Task: Create new contact,   with mail id: 'SimonHazel@jpmmorgan.com', first name: 'Hazel', Last name: 'Simon', Job Title: Data Scientist, Phone number (512) 555-2345. Change life cycle stage to  'Lead' and lead status to 'New'. Add new company to the associated contact: umd.edu and type: Prospect. Logged in from softage.6@softage.net
Action: Mouse moved to (102, 71)
Screenshot: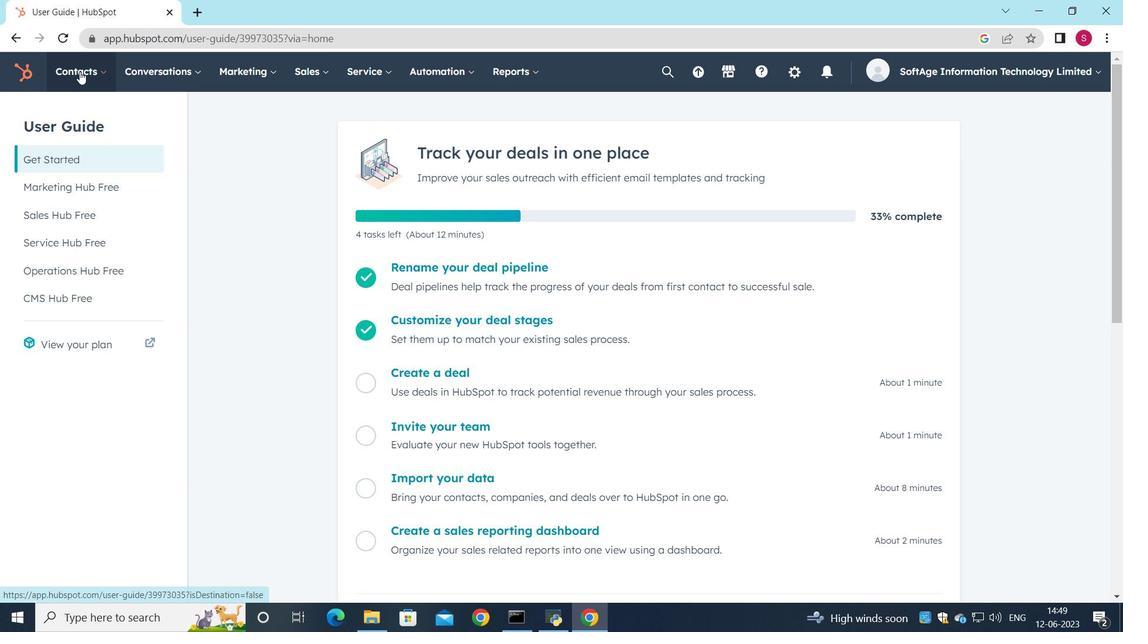
Action: Mouse pressed left at (102, 71)
Screenshot: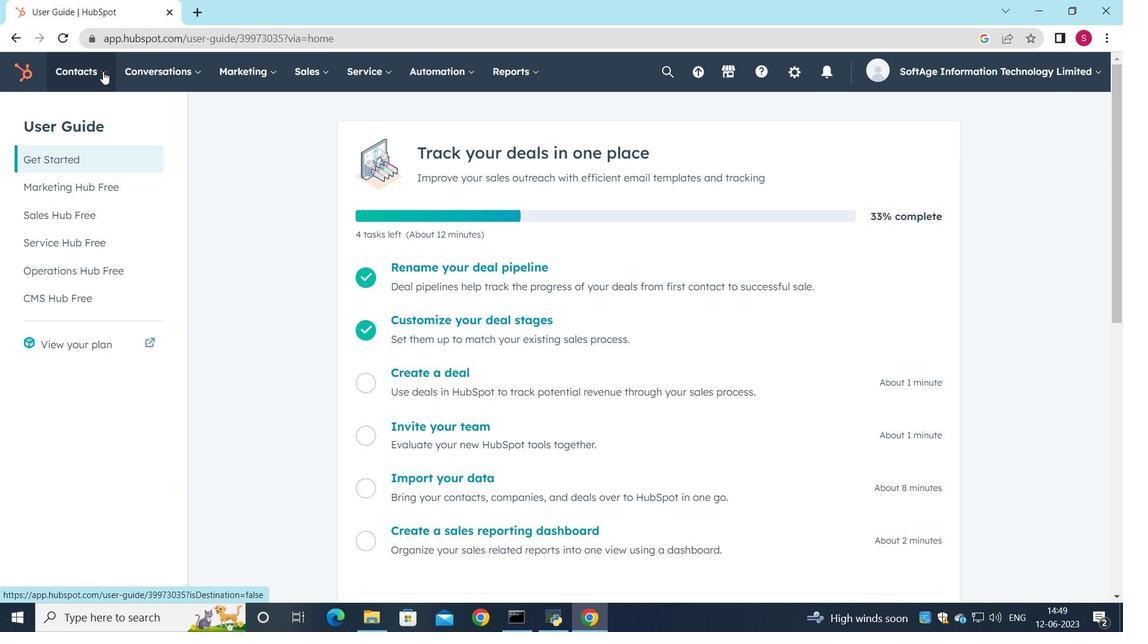 
Action: Mouse moved to (112, 121)
Screenshot: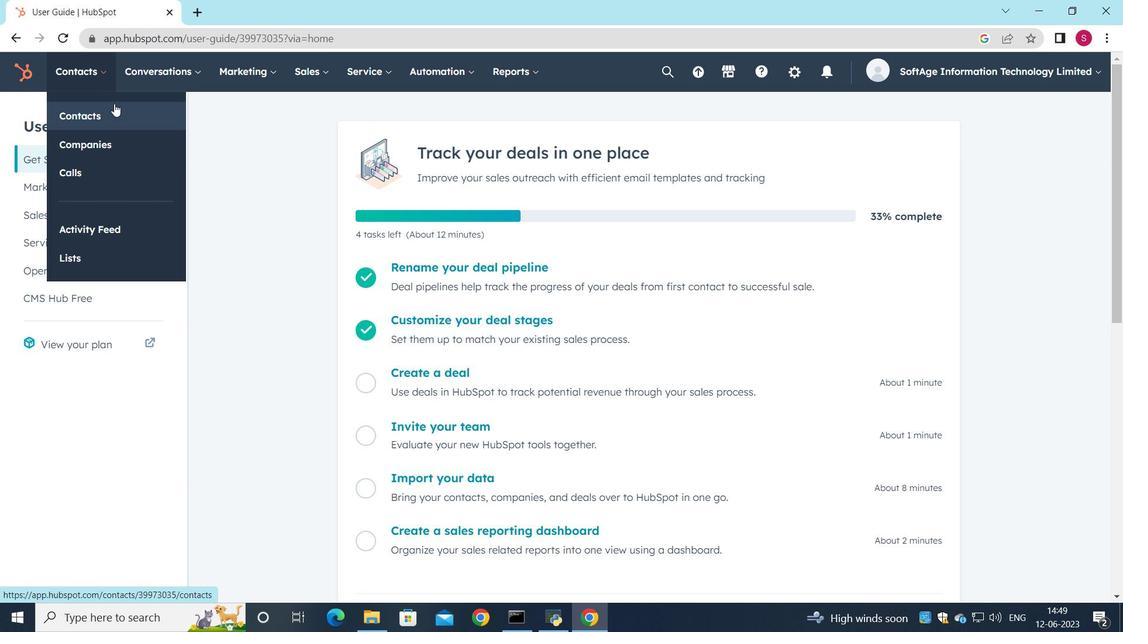 
Action: Mouse pressed left at (112, 121)
Screenshot: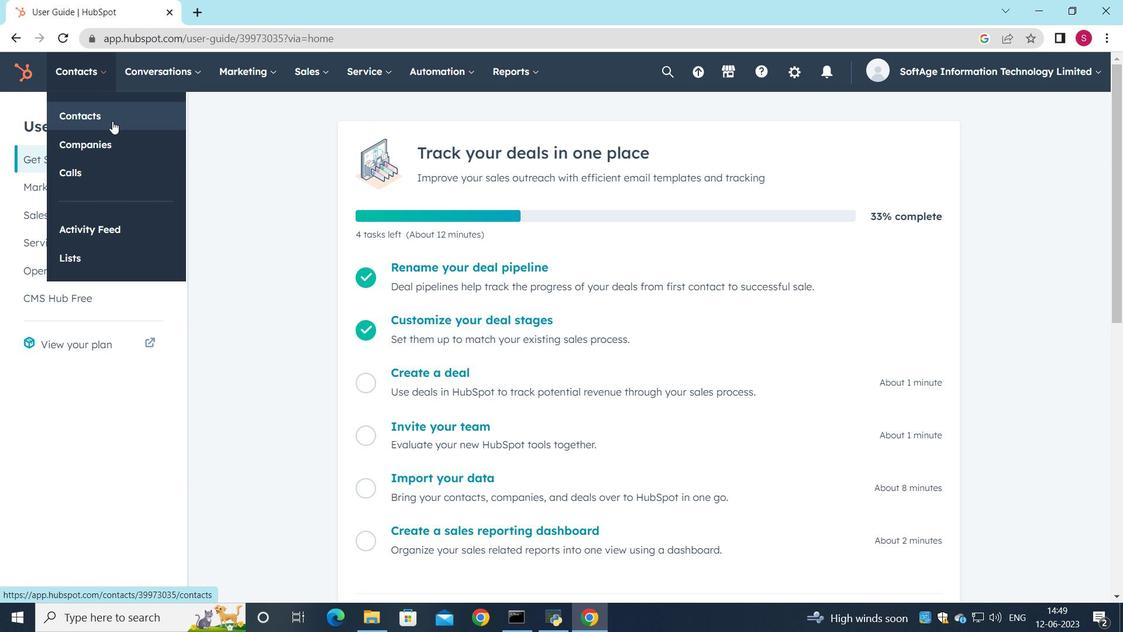 
Action: Mouse moved to (1028, 125)
Screenshot: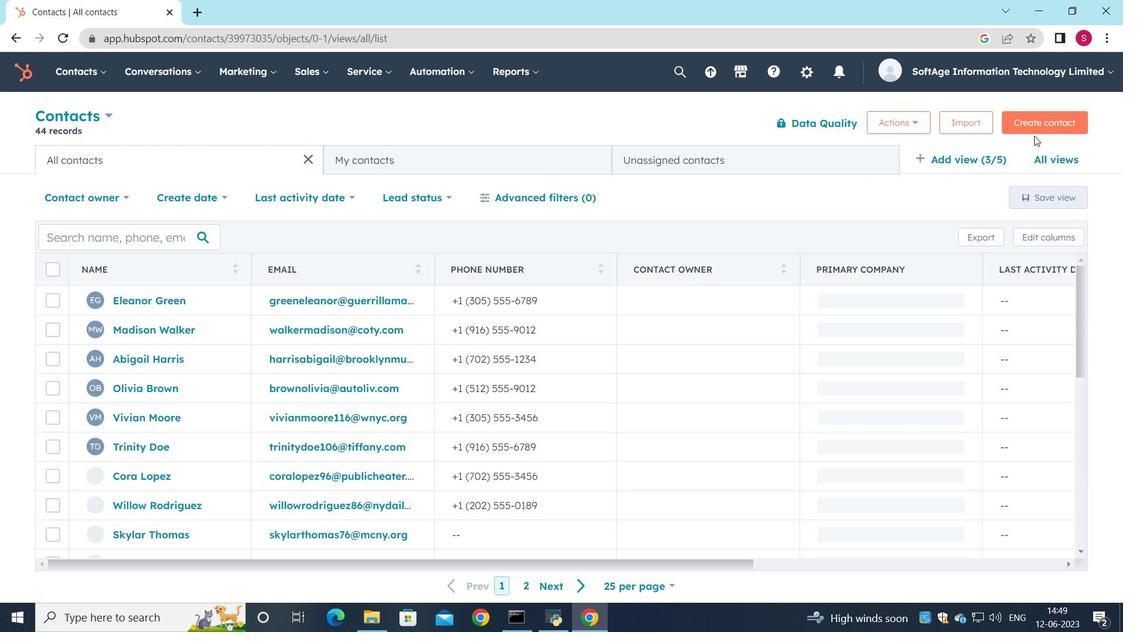 
Action: Mouse pressed left at (1028, 125)
Screenshot: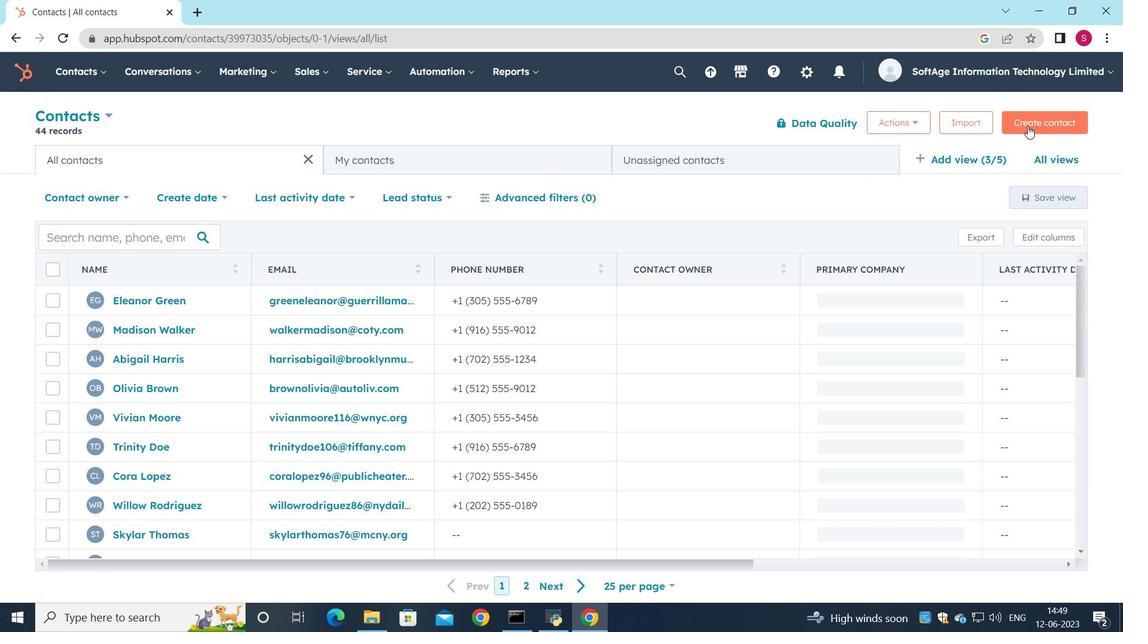 
Action: Mouse moved to (900, 188)
Screenshot: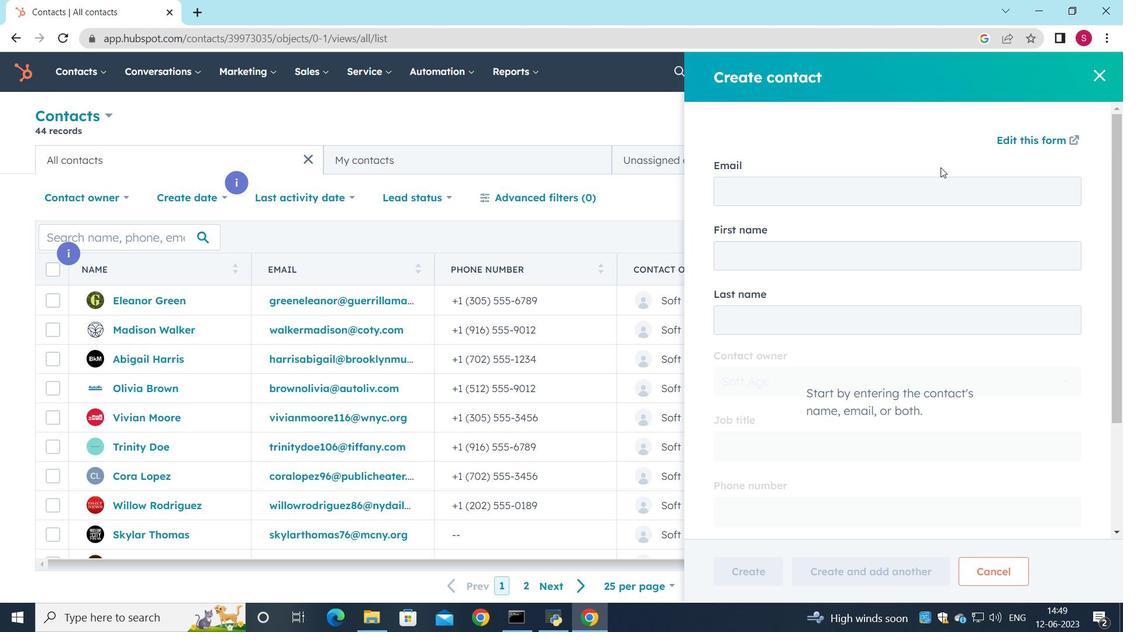 
Action: Mouse pressed left at (900, 188)
Screenshot: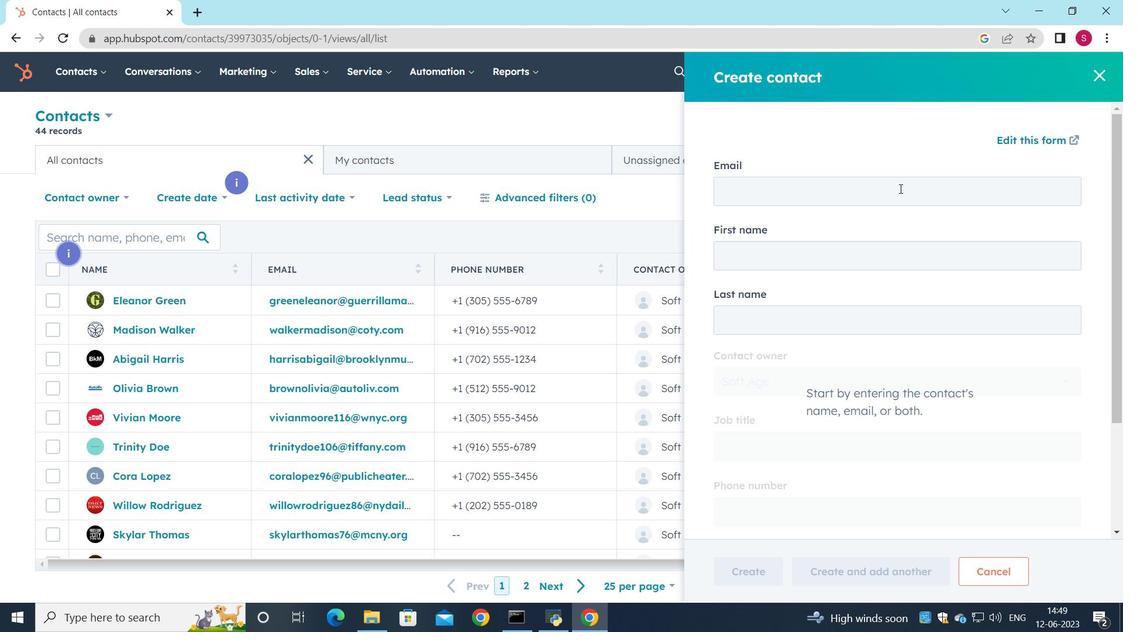 
Action: Key pressed <Key.shift><Key.shift><Key.shift><Key.shift><Key.shift><Key.shift><Key.shift><Key.shift><Key.shift><Key.shift><Key.shift><Key.shift><Key.shift>Simo
Screenshot: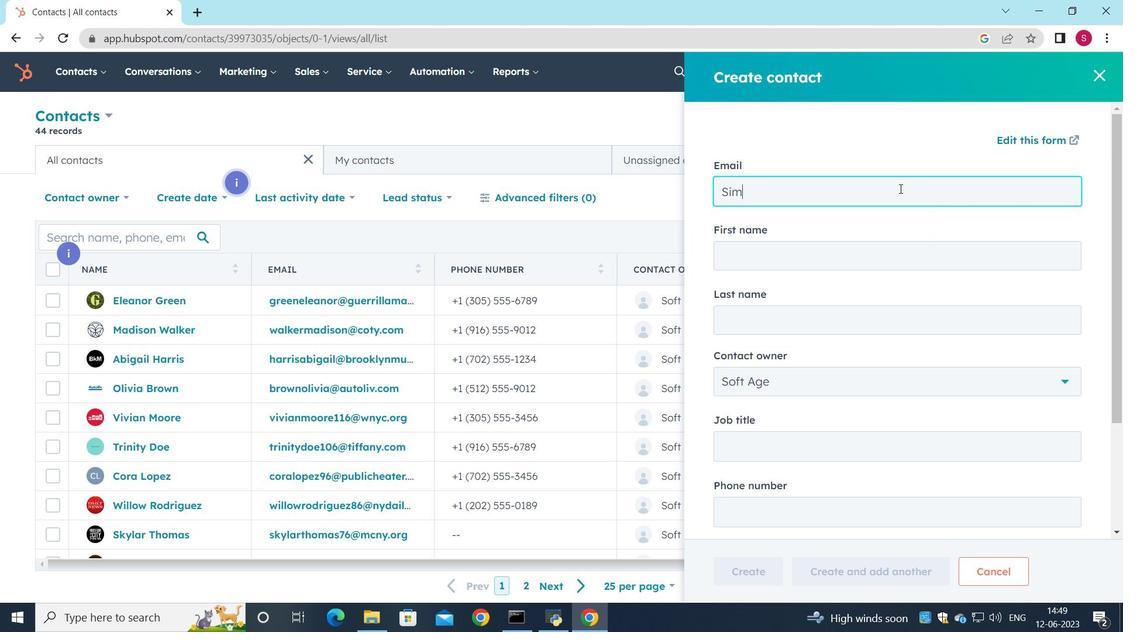 
Action: Mouse moved to (901, 200)
Screenshot: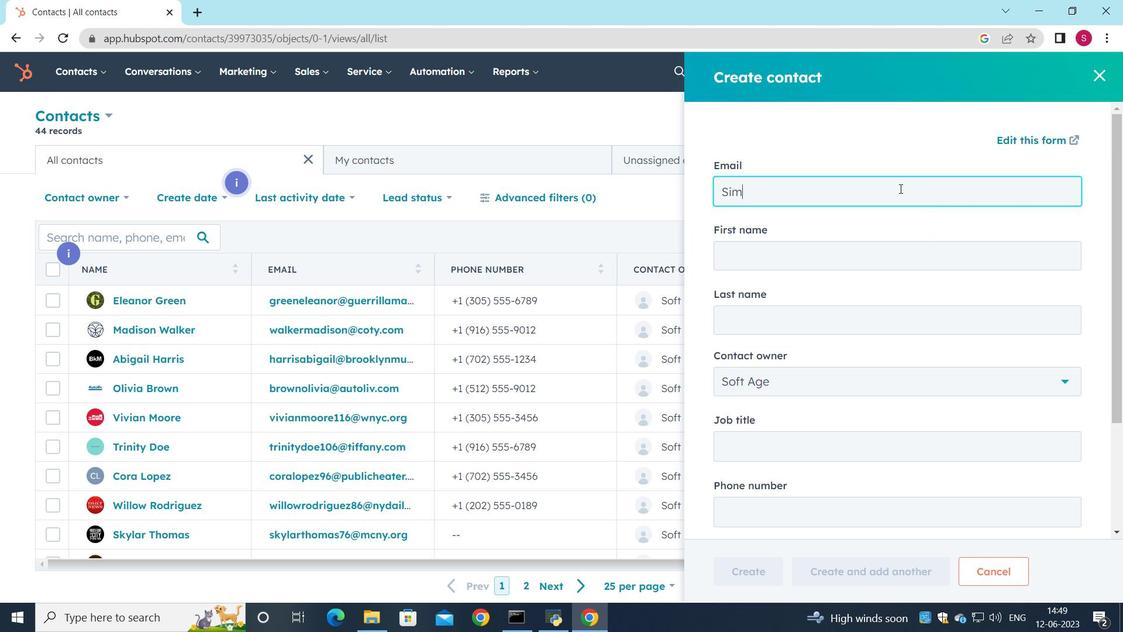 
Action: Key pressed n<Key.shift>Hazel<Key.shift><Key.shift><Key.shift><Key.shift><Key.shift><Key.shift><Key.shift>@jpmorgan.com
Screenshot: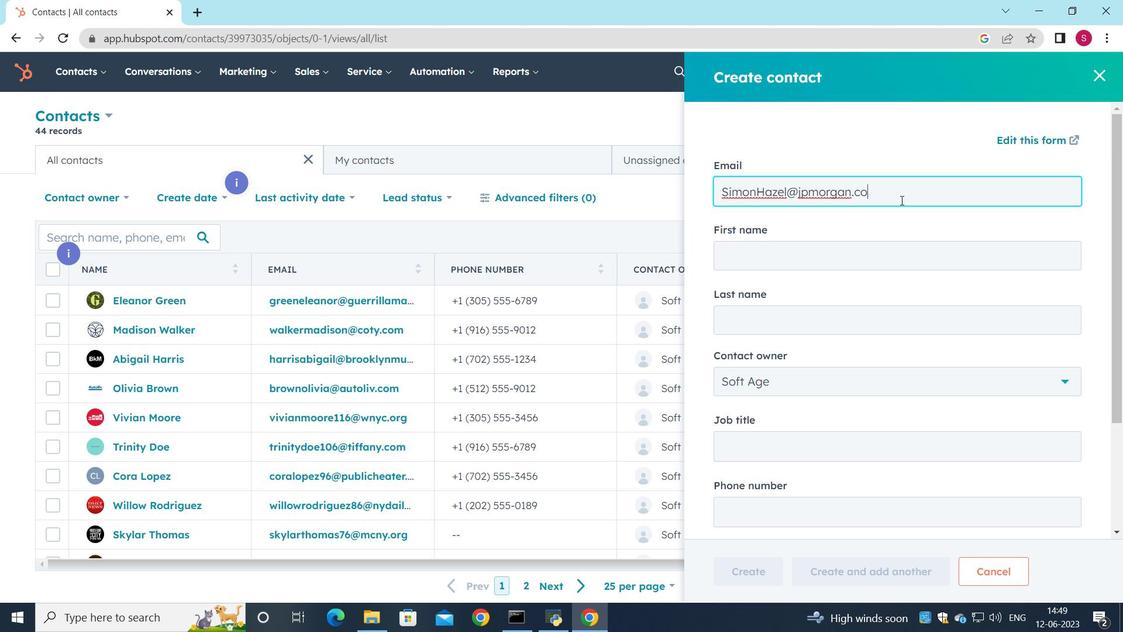 
Action: Mouse moved to (807, 260)
Screenshot: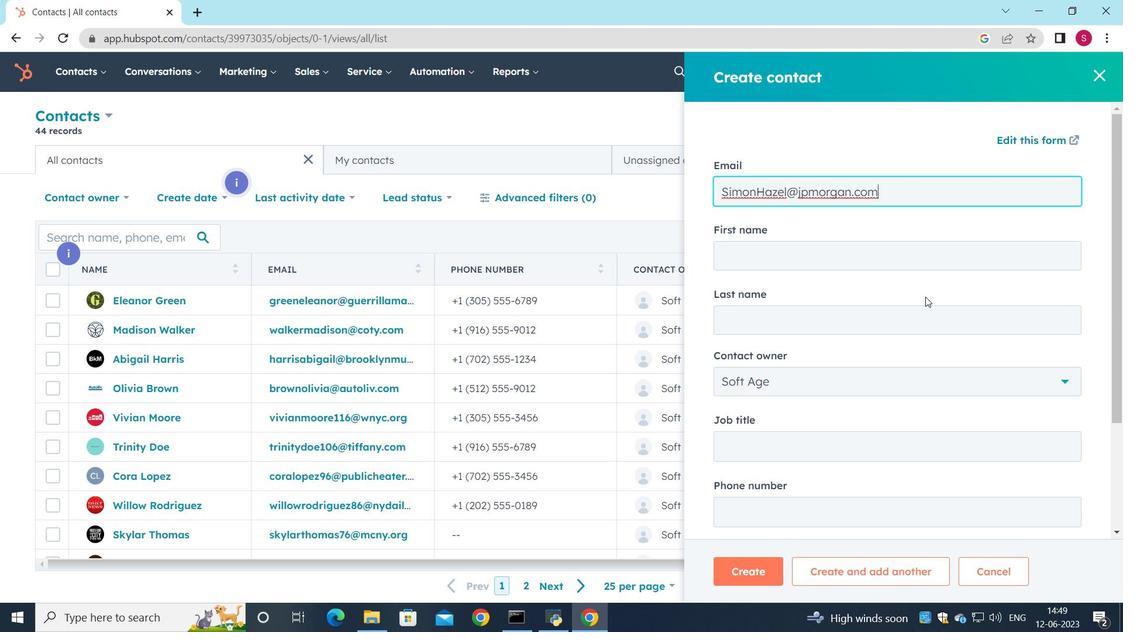 
Action: Mouse pressed left at (807, 260)
Screenshot: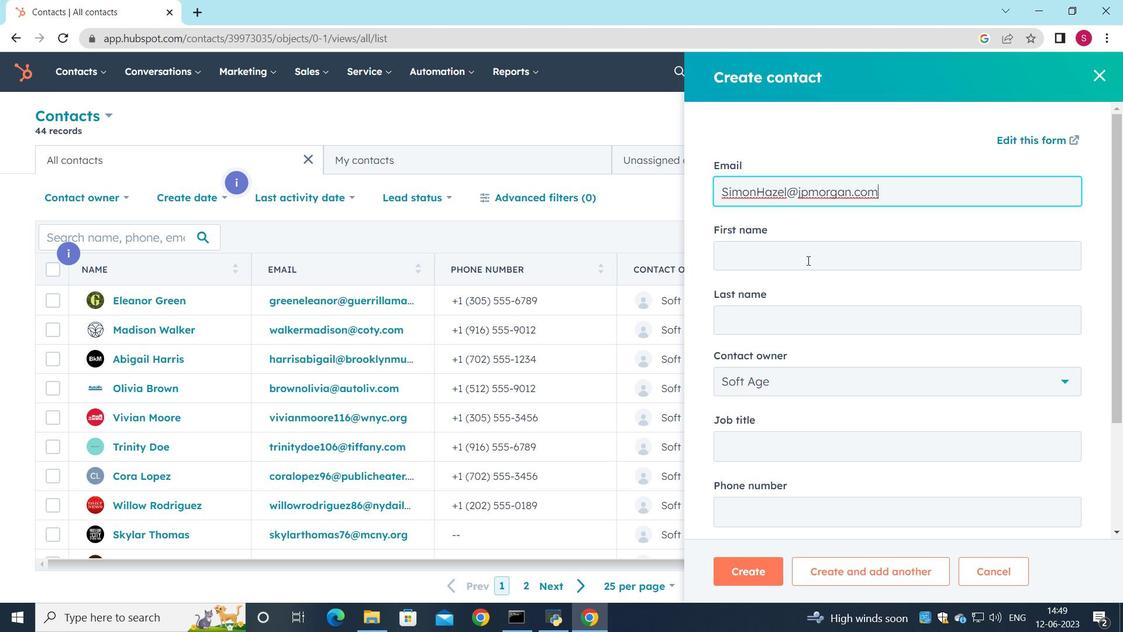 
Action: Key pressed <Key.shift><Key.shift><Key.shift><Key.shift><Key.shift><Key.shift><Key.shift><Key.shift><Key.shift><Key.shift><Key.shift><Key.shift><Key.shift>Hazel
Screenshot: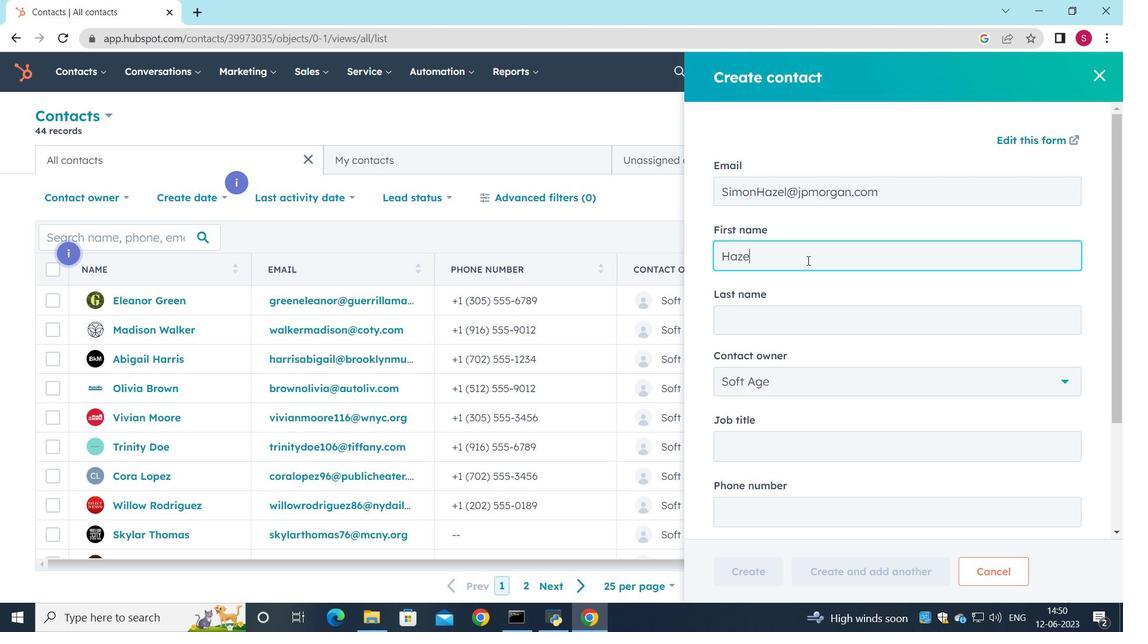 
Action: Mouse moved to (816, 307)
Screenshot: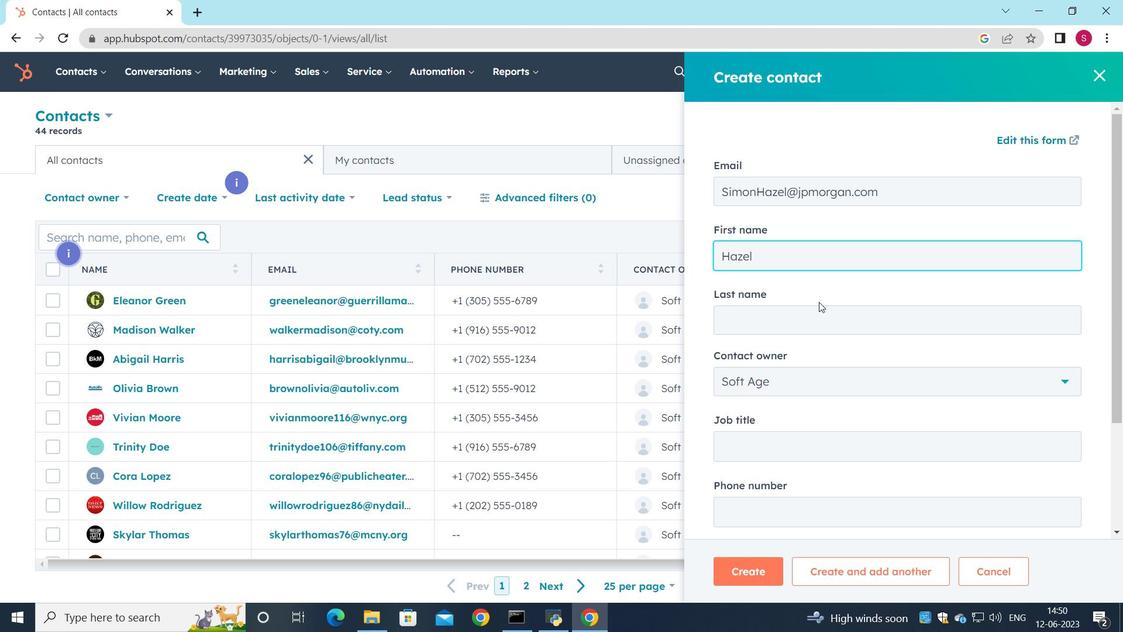
Action: Mouse pressed left at (816, 307)
Screenshot: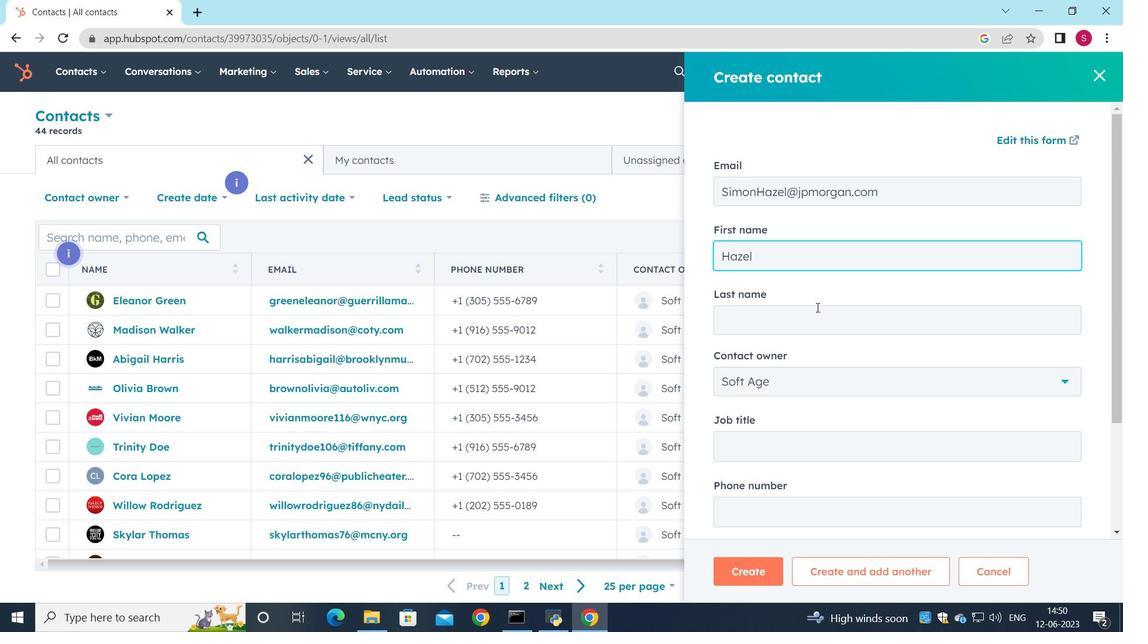
Action: Key pressed simon
Screenshot: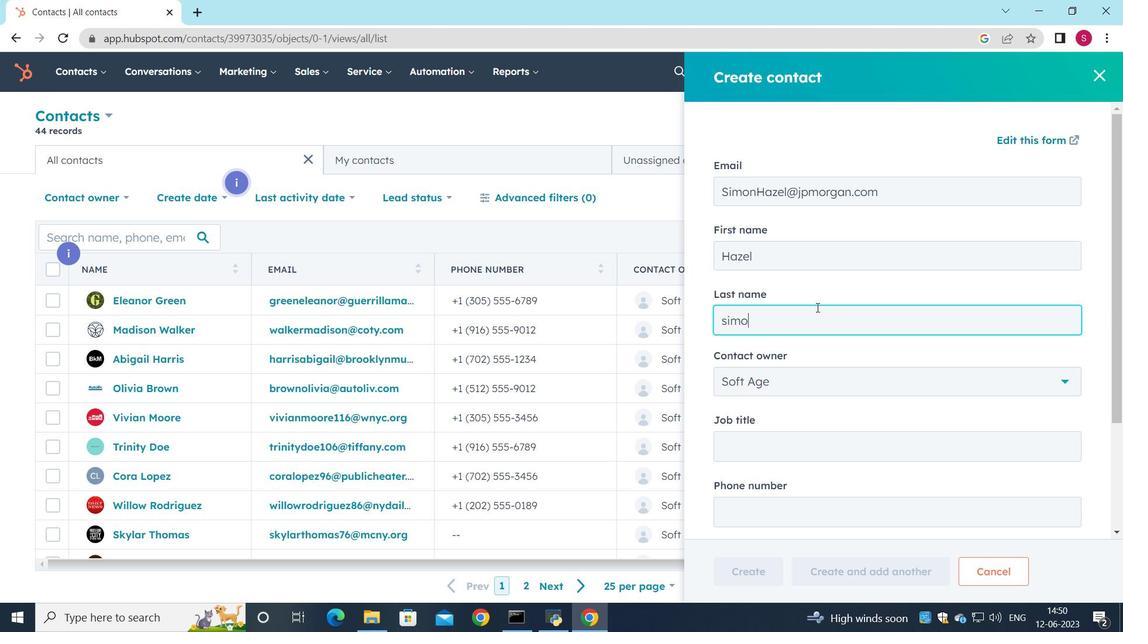 
Action: Mouse moved to (763, 332)
Screenshot: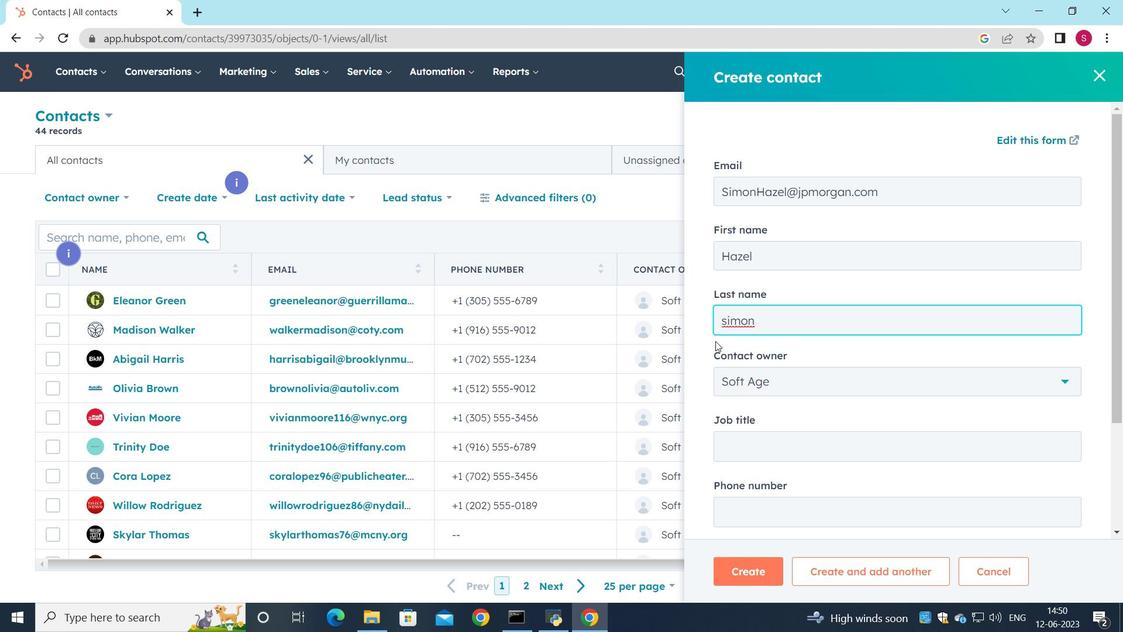 
Action: Mouse scrolled (763, 332) with delta (0, 0)
Screenshot: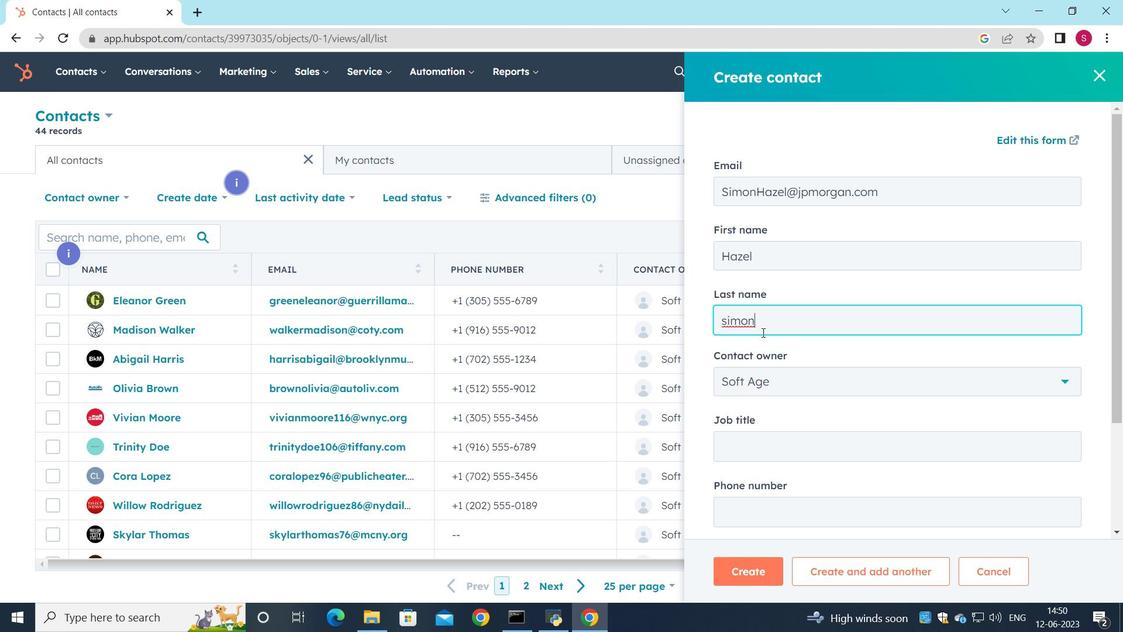 
Action: Mouse moved to (729, 253)
Screenshot: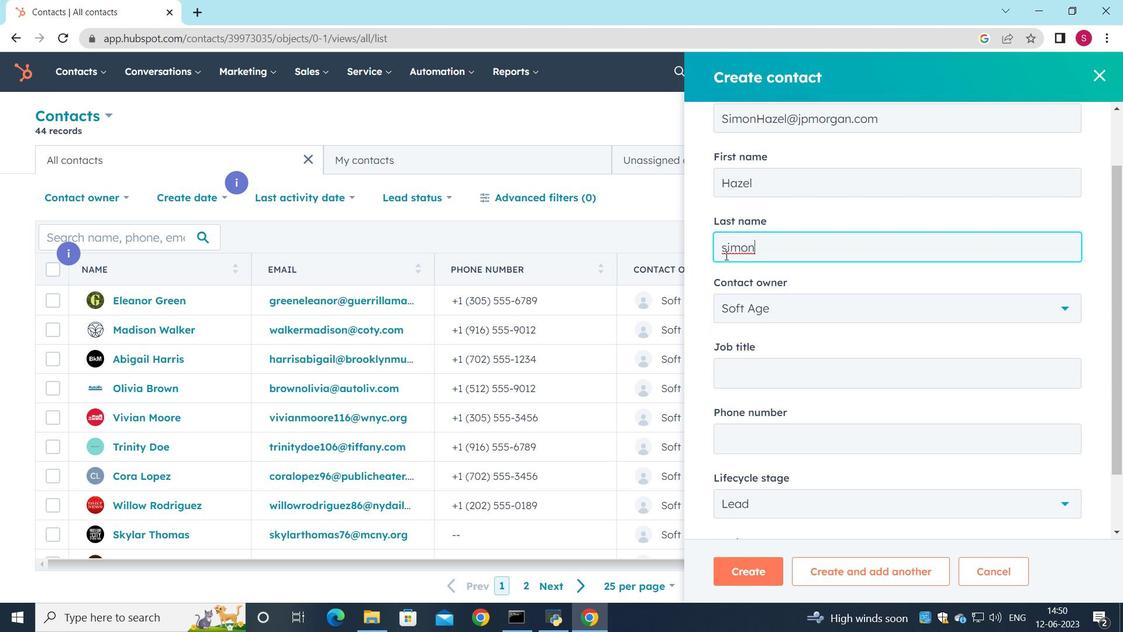 
Action: Mouse pressed left at (729, 253)
Screenshot: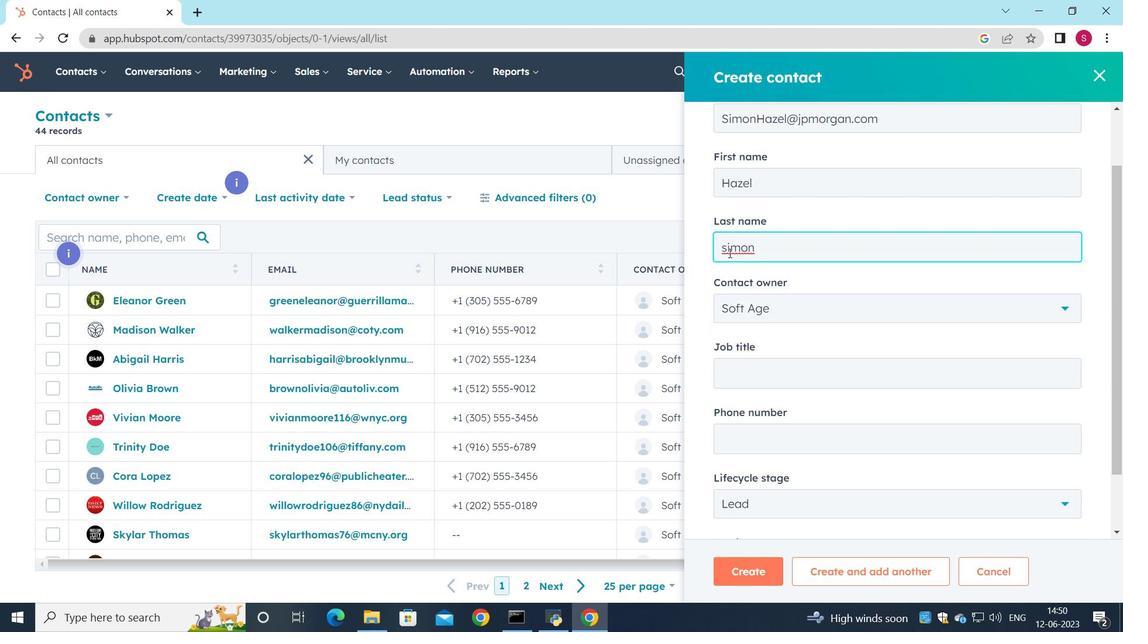 
Action: Mouse moved to (725, 252)
Screenshot: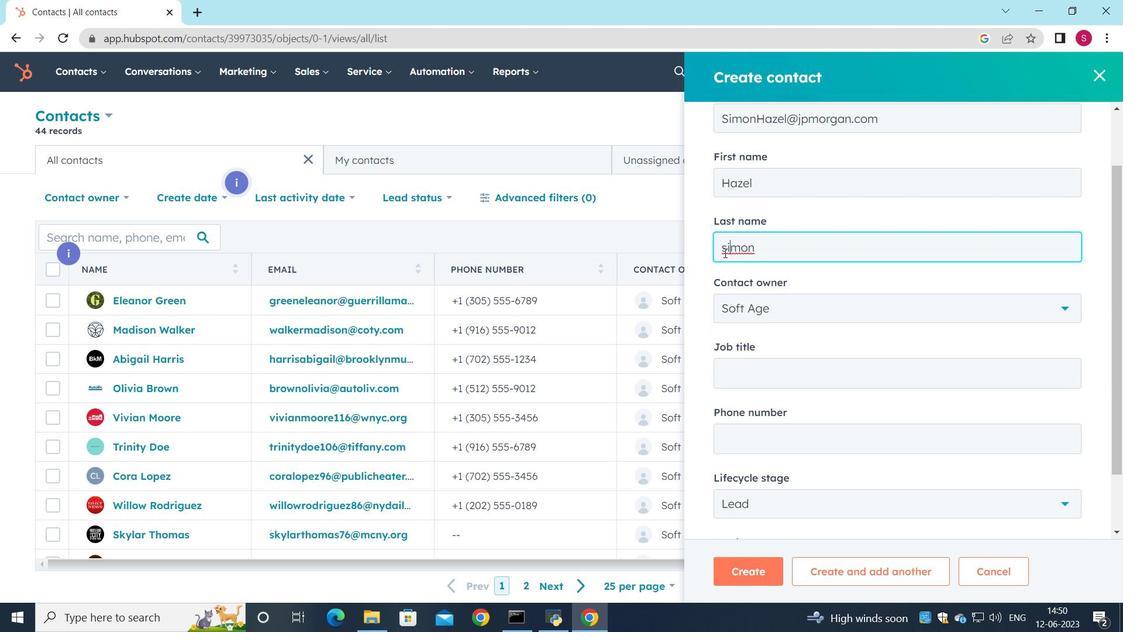 
Action: Mouse pressed left at (725, 252)
Screenshot: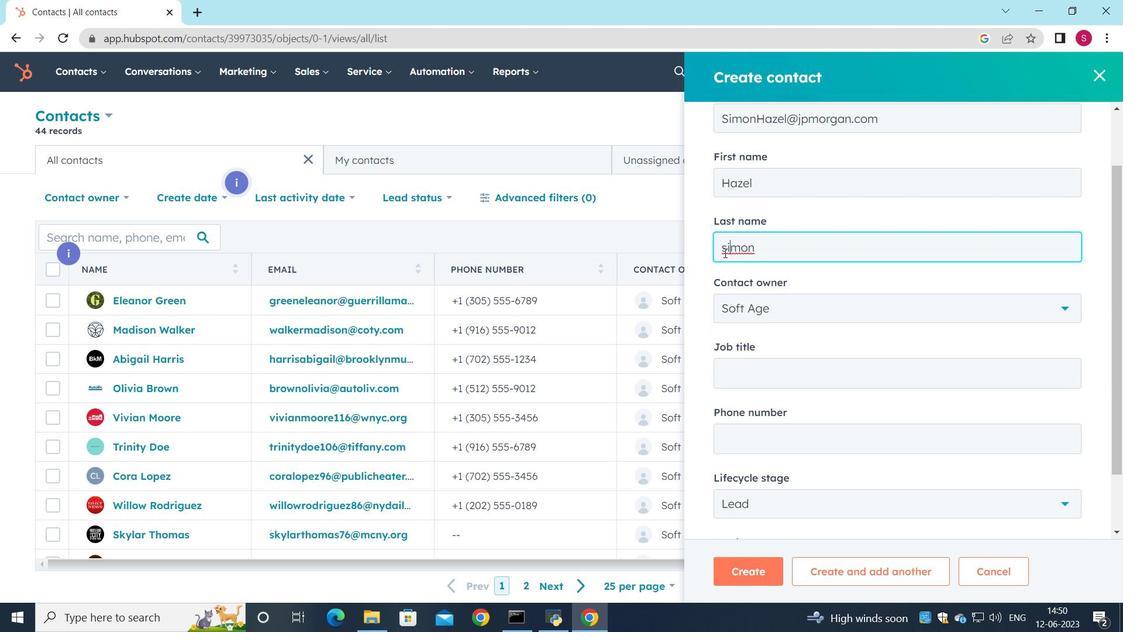 
Action: Key pressed <Key.backspace><Key.shift>S
Screenshot: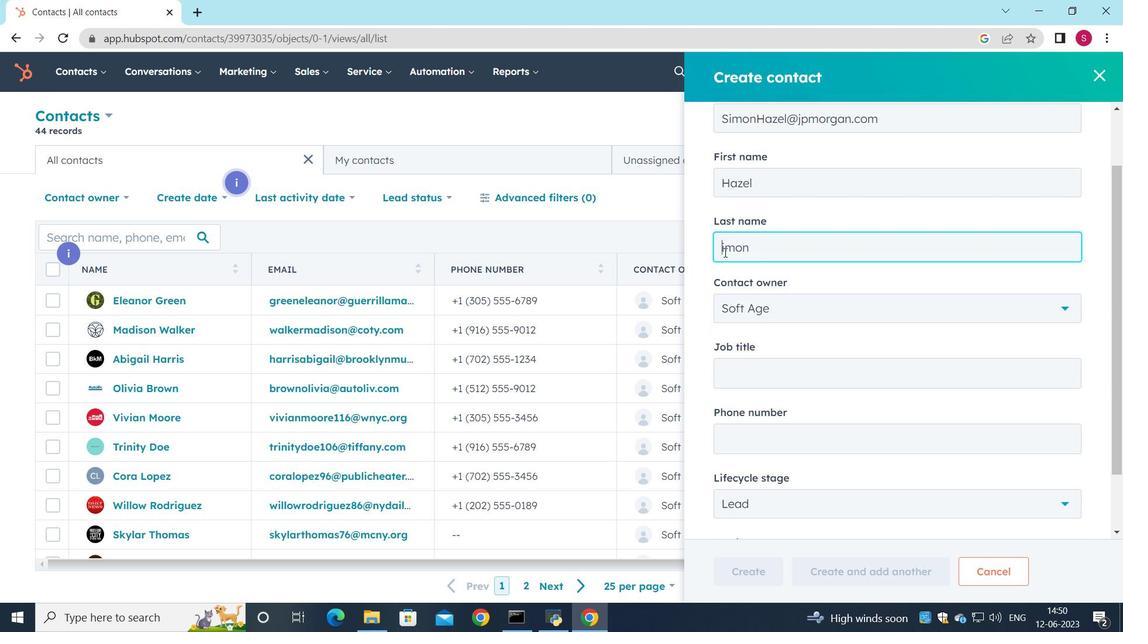 
Action: Mouse moved to (783, 370)
Screenshot: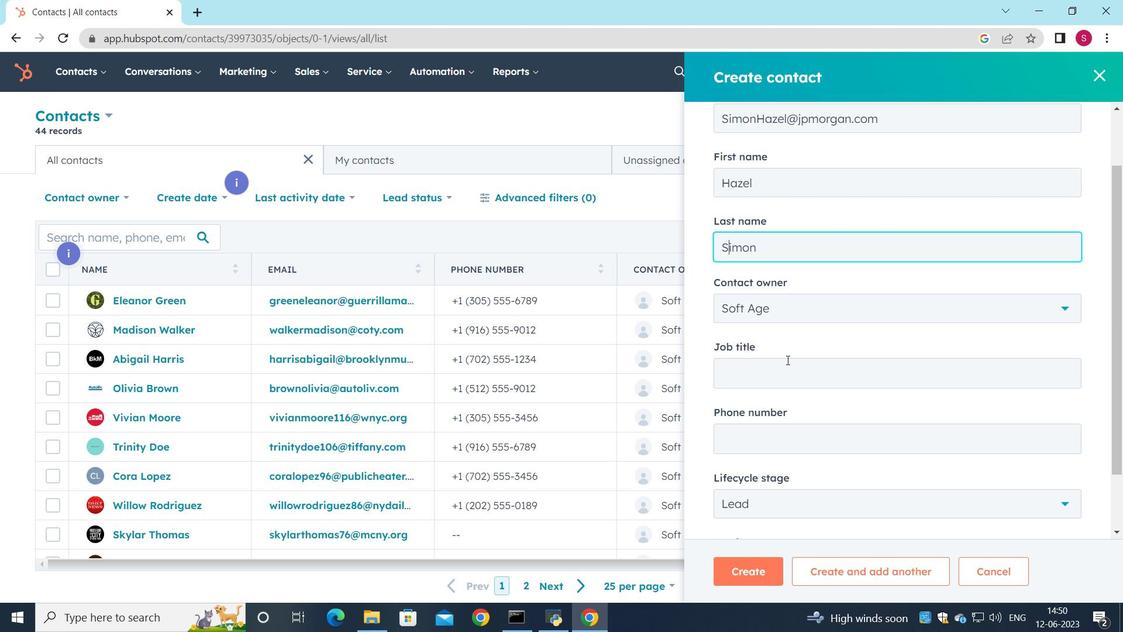 
Action: Mouse pressed left at (783, 370)
Screenshot: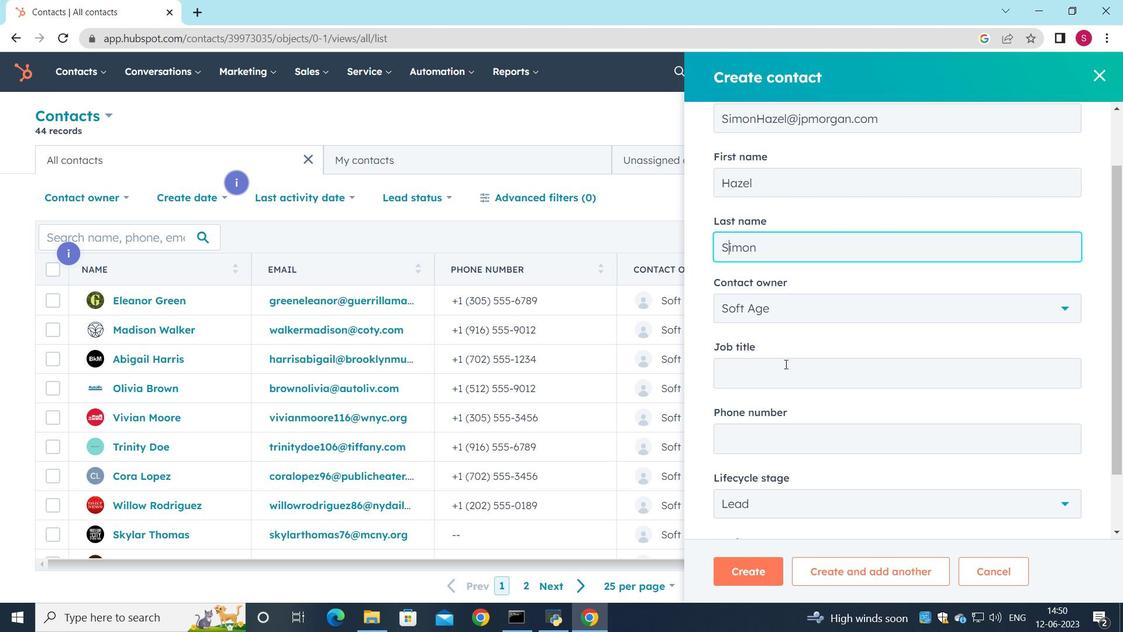 
Action: Key pressed <Key.shift>Data<Key.space>scientist
Screenshot: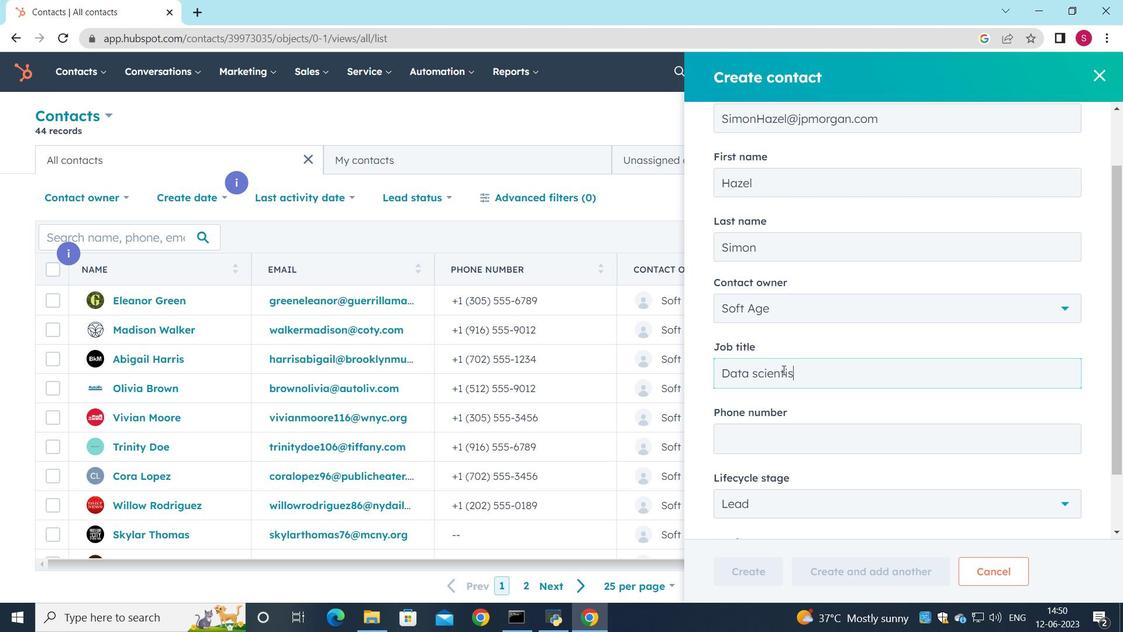 
Action: Mouse moved to (770, 427)
Screenshot: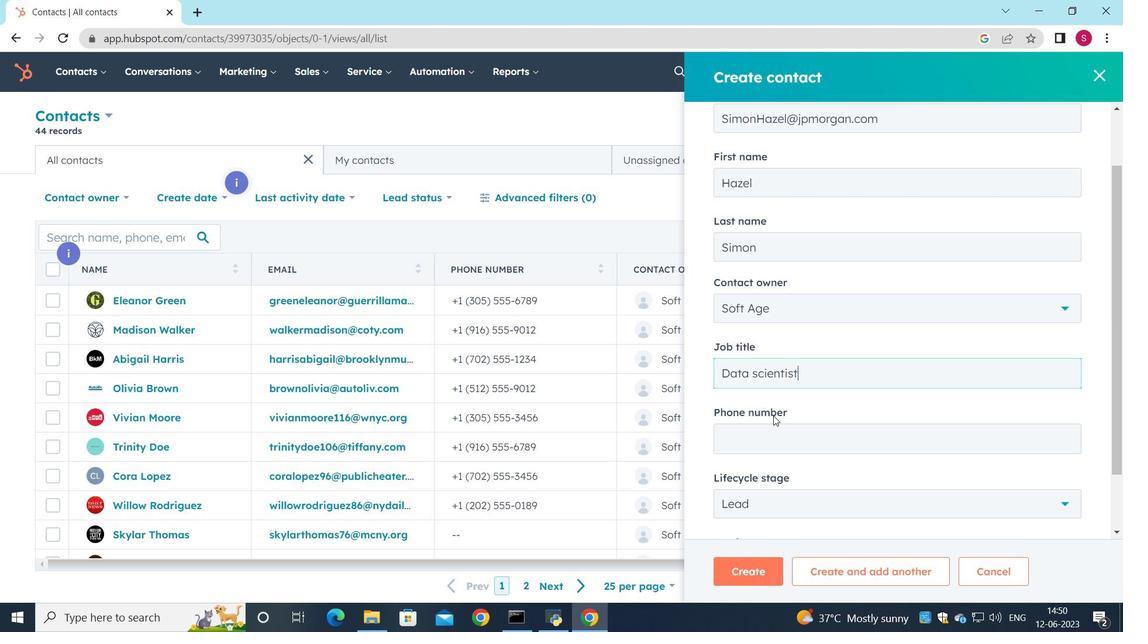 
Action: Mouse pressed left at (770, 427)
Screenshot: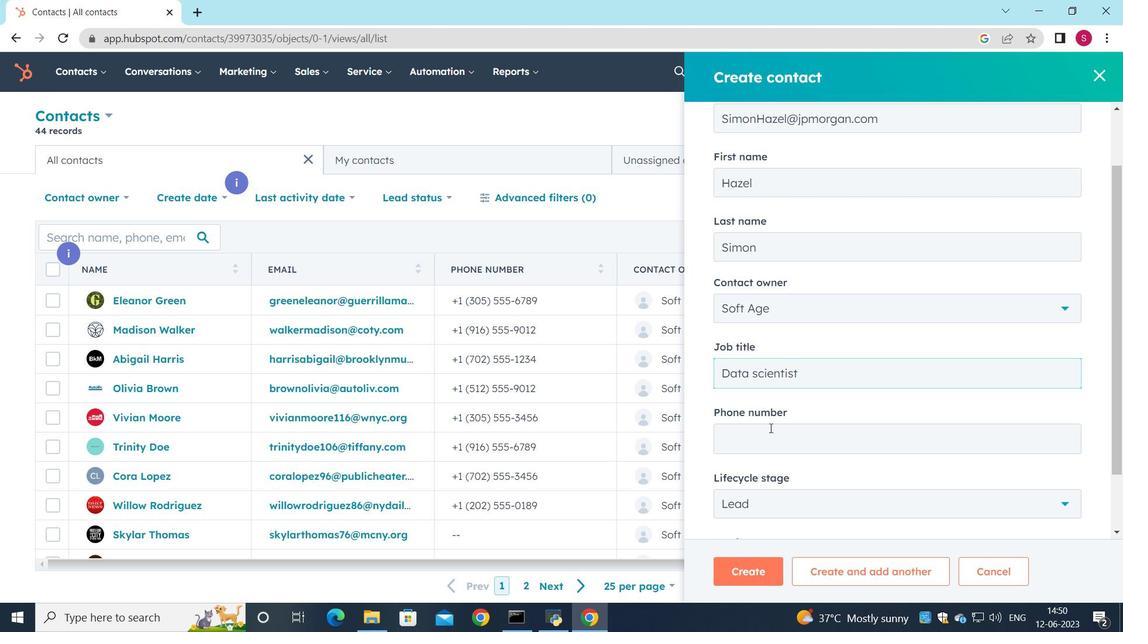 
Action: Key pressed 5125552345
Screenshot: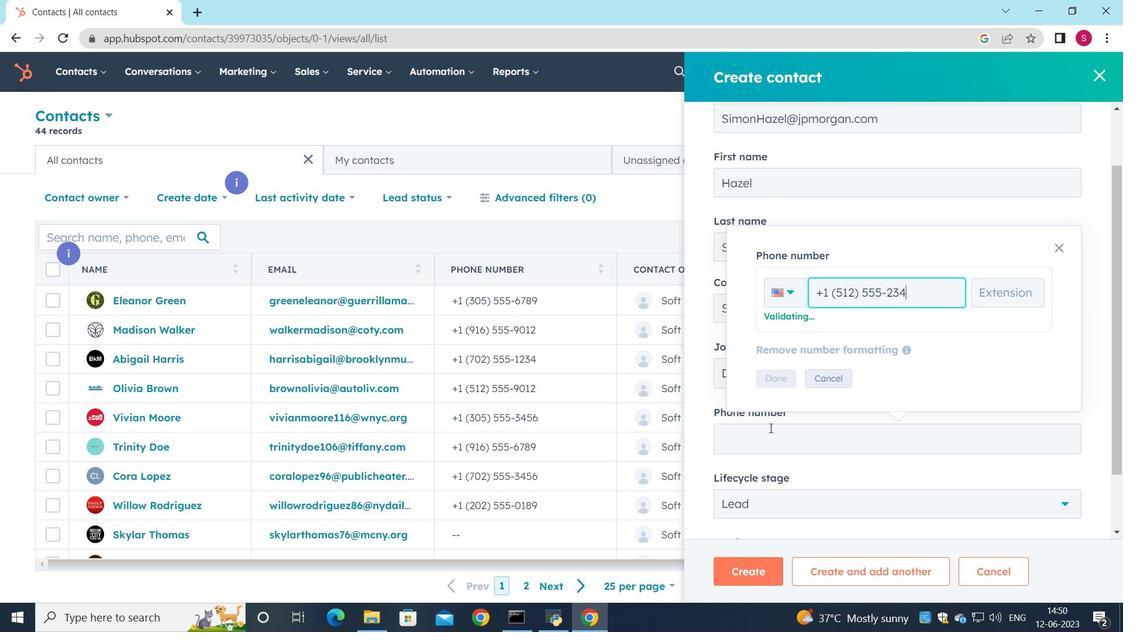 
Action: Mouse moved to (776, 377)
Screenshot: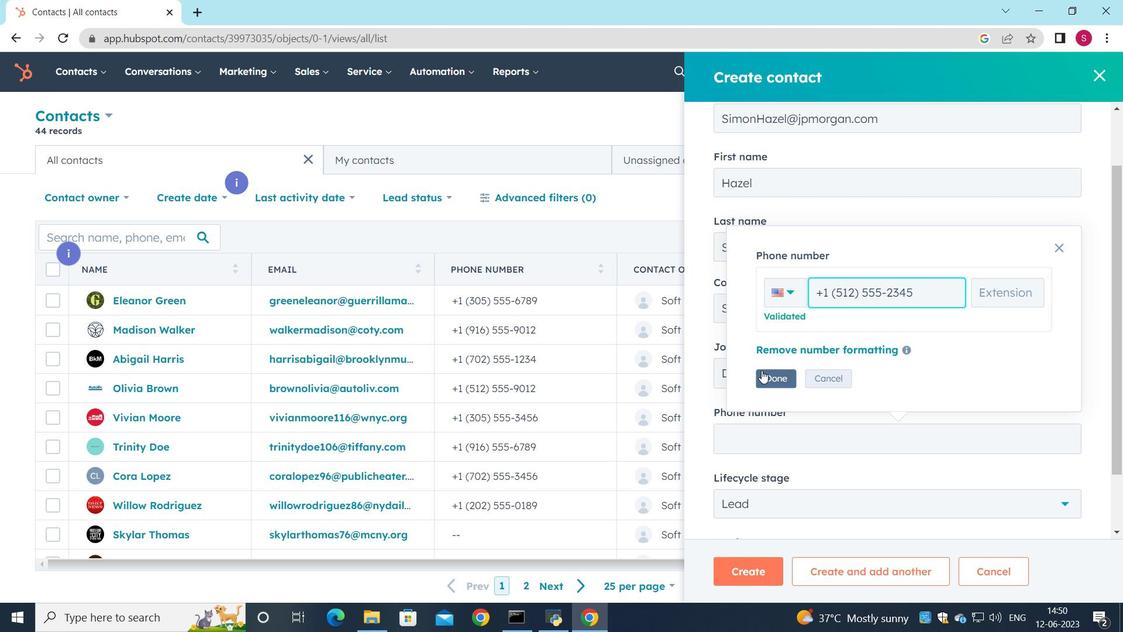 
Action: Mouse pressed left at (776, 377)
Screenshot: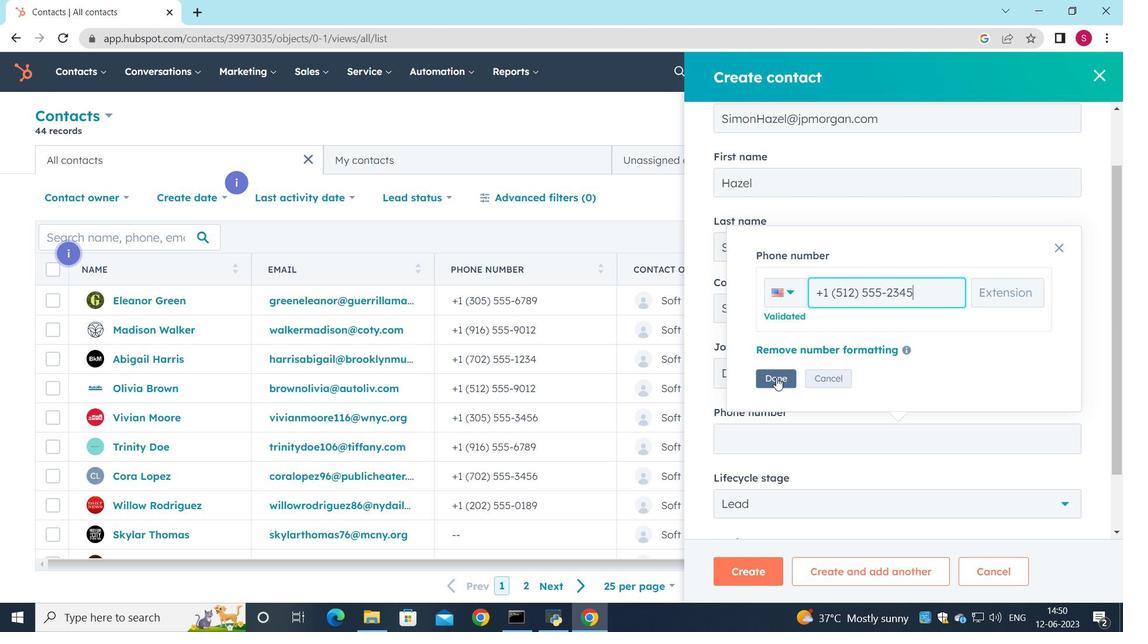 
Action: Mouse moved to (794, 440)
Screenshot: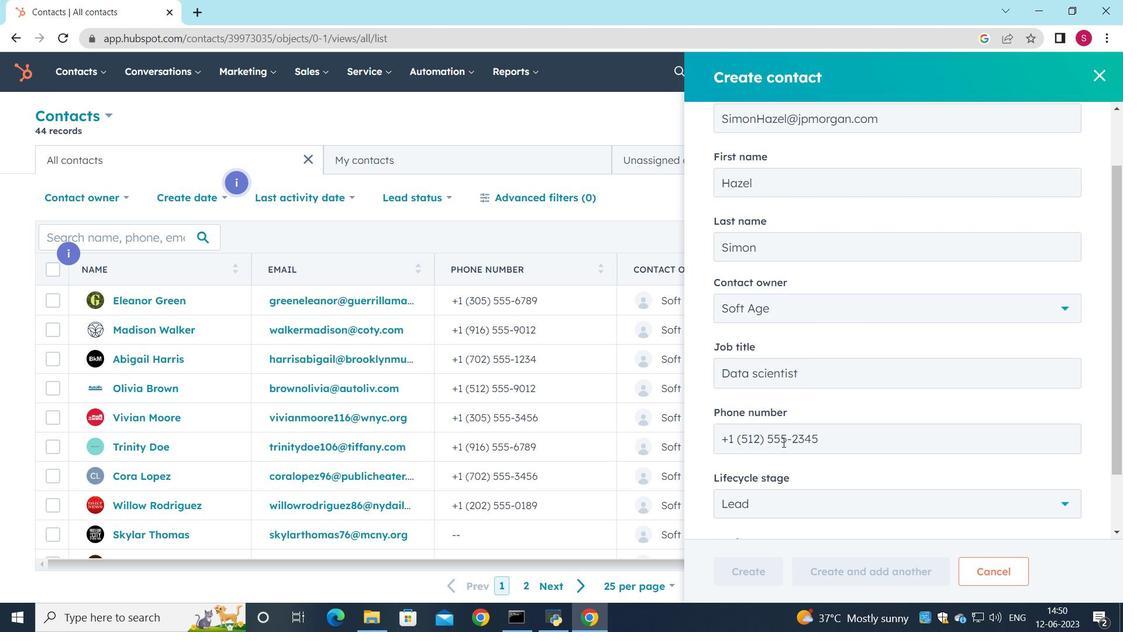 
Action: Mouse scrolled (794, 440) with delta (0, 0)
Screenshot: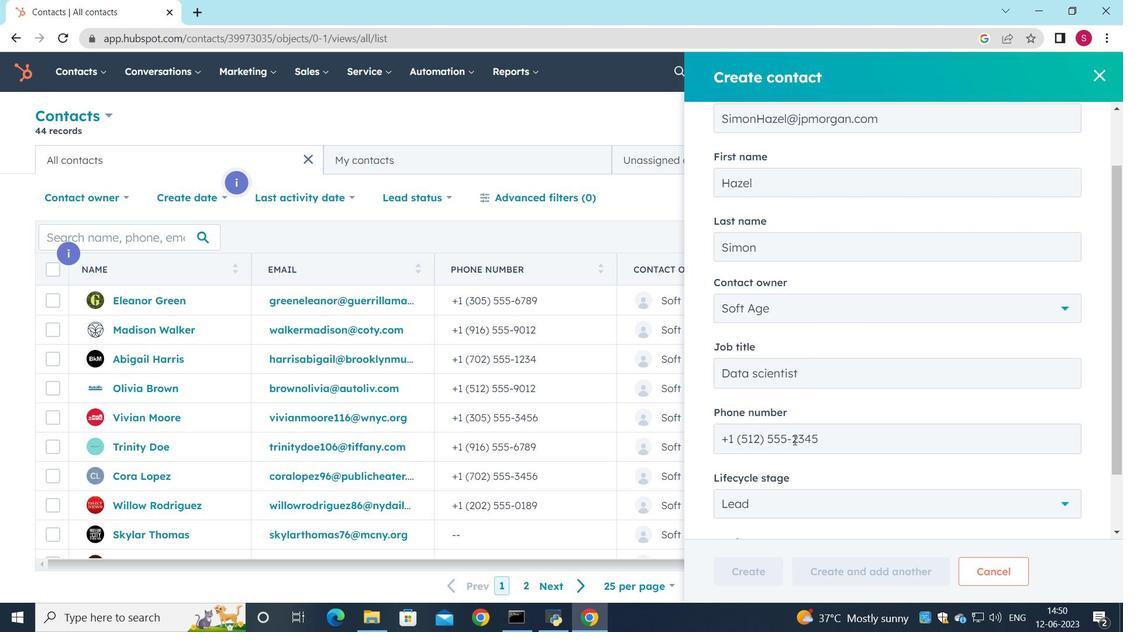 
Action: Mouse scrolled (794, 440) with delta (0, 0)
Screenshot: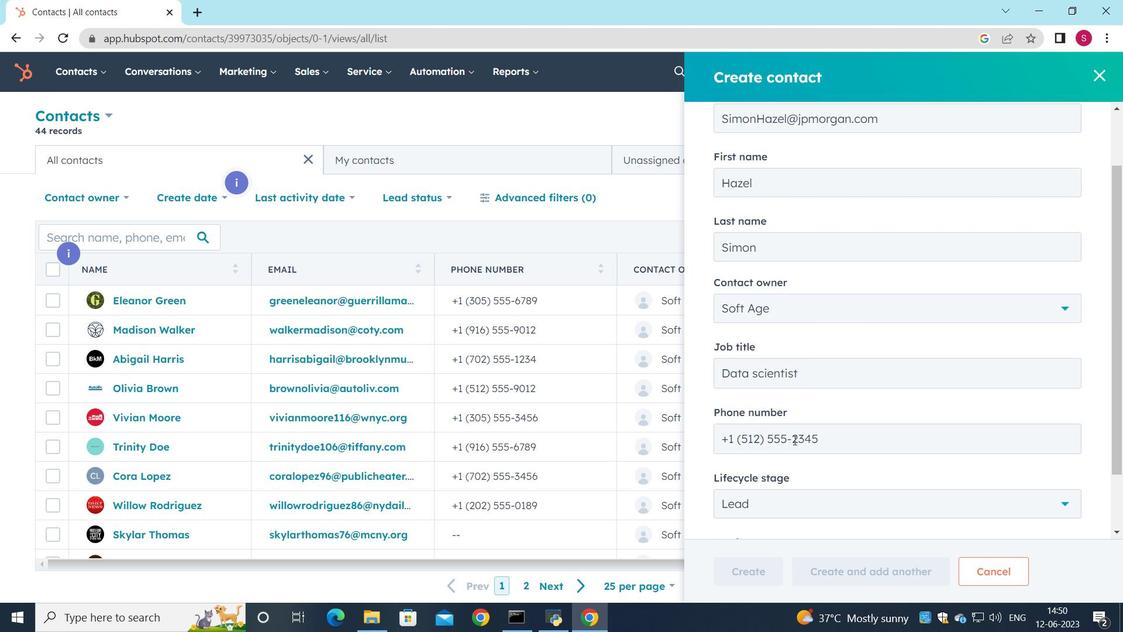
Action: Mouse scrolled (794, 440) with delta (0, 0)
Screenshot: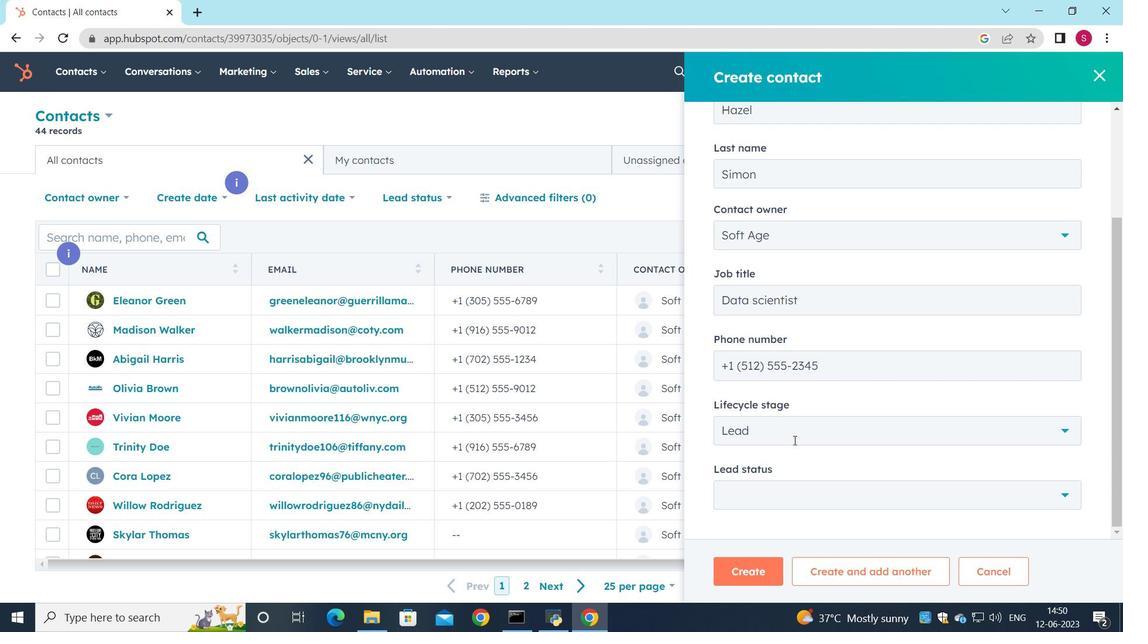 
Action: Mouse moved to (811, 440)
Screenshot: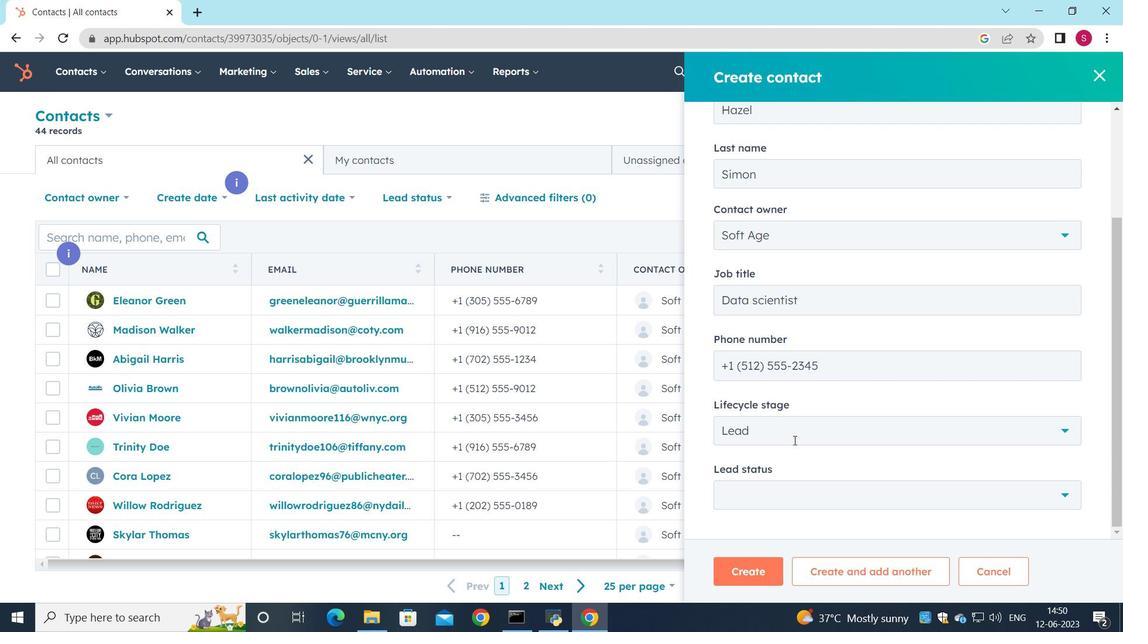 
Action: Mouse scrolled (811, 440) with delta (0, 0)
Screenshot: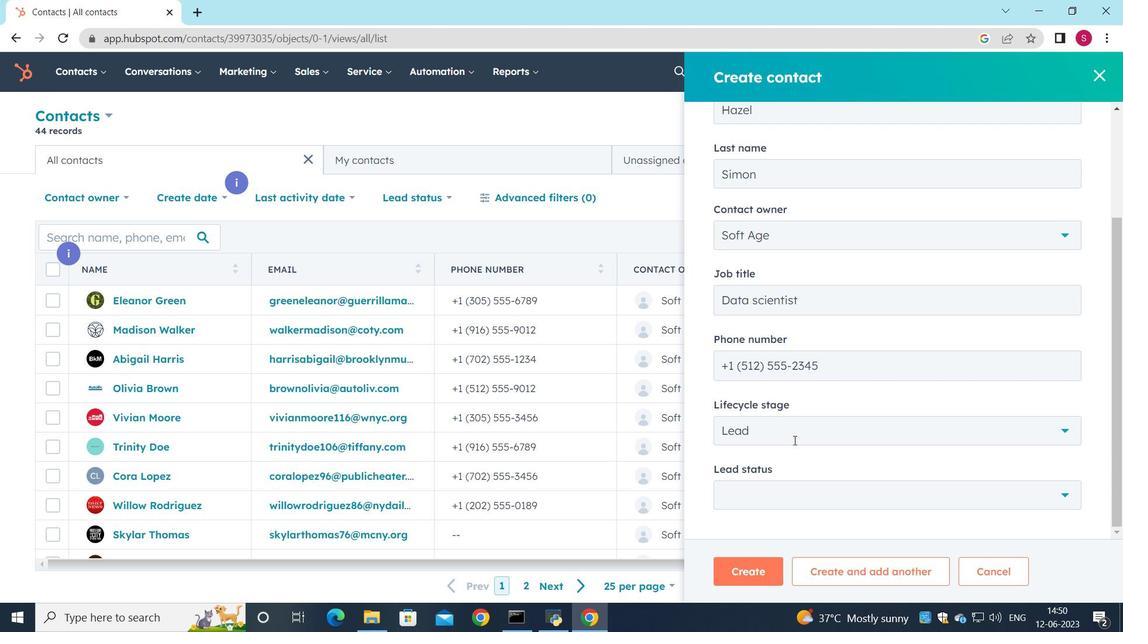 
Action: Mouse moved to (1052, 494)
Screenshot: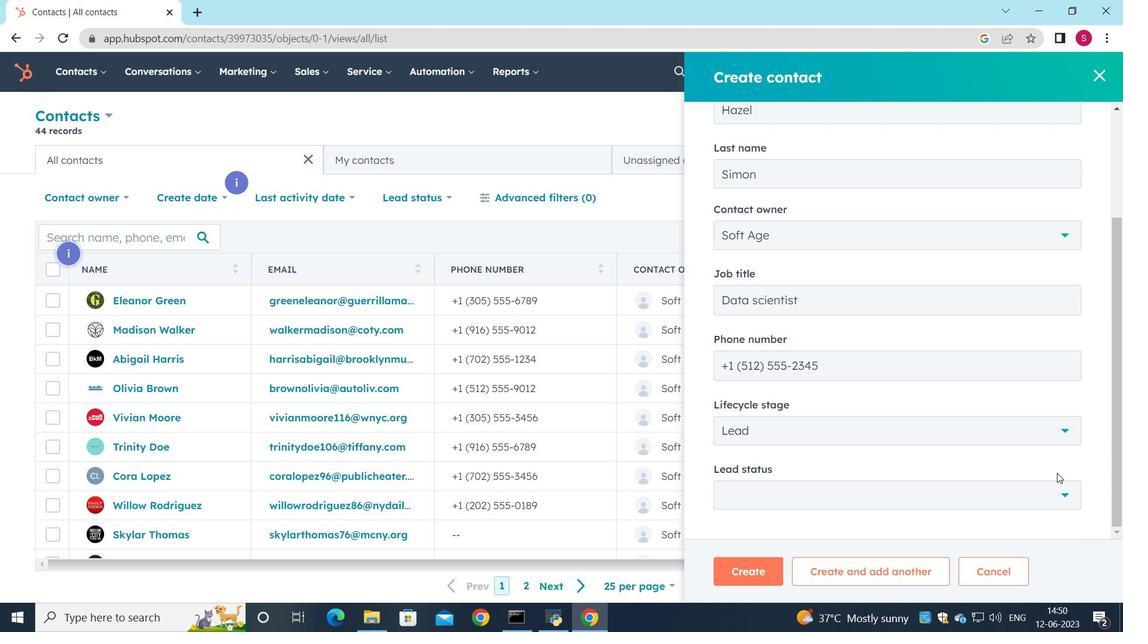 
Action: Mouse pressed left at (1052, 494)
Screenshot: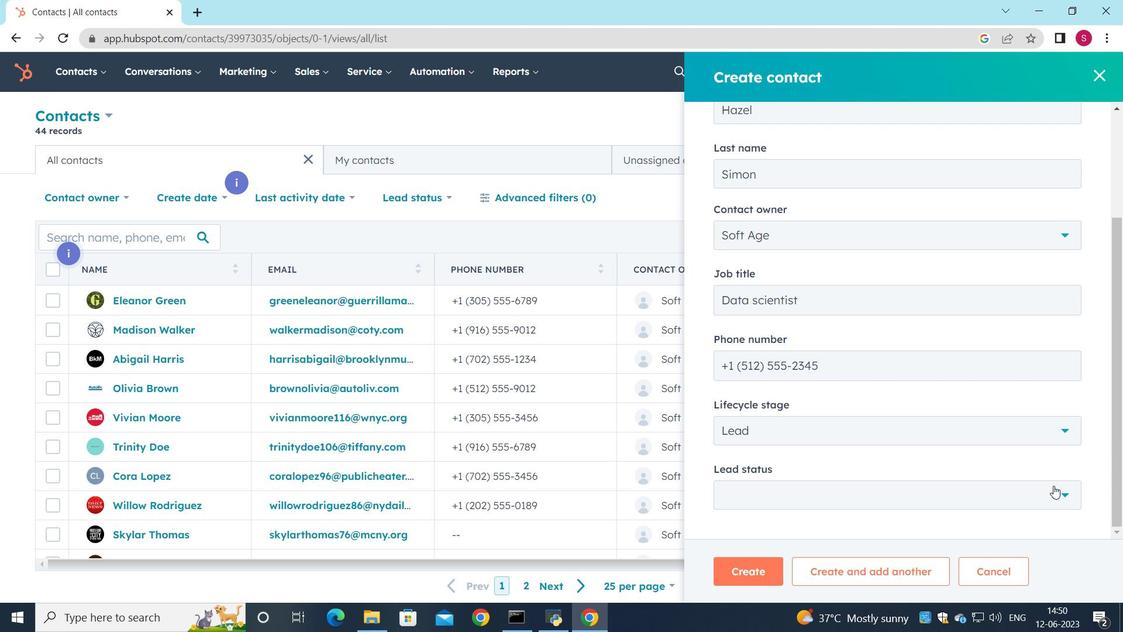 
Action: Mouse moved to (775, 363)
Screenshot: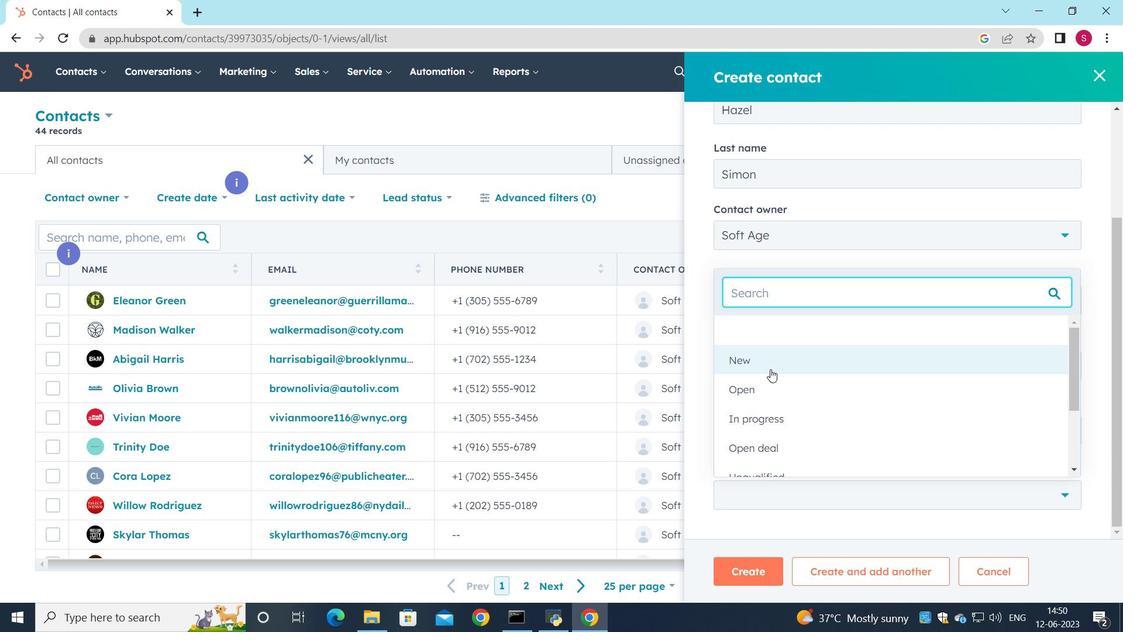 
Action: Mouse pressed left at (775, 363)
Screenshot: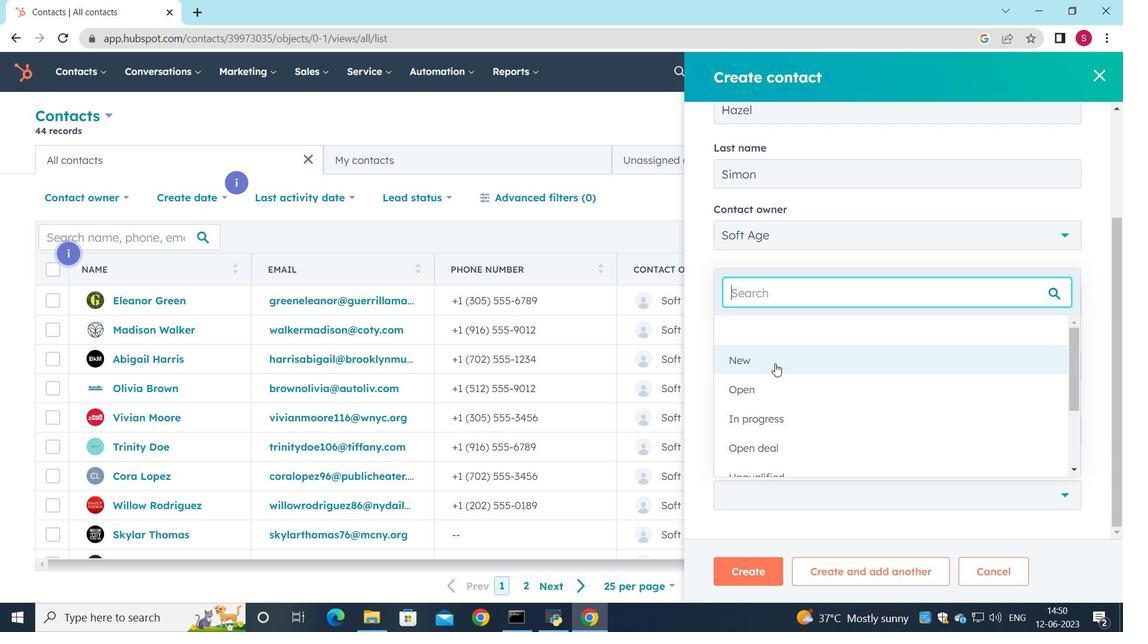 
Action: Mouse moved to (757, 568)
Screenshot: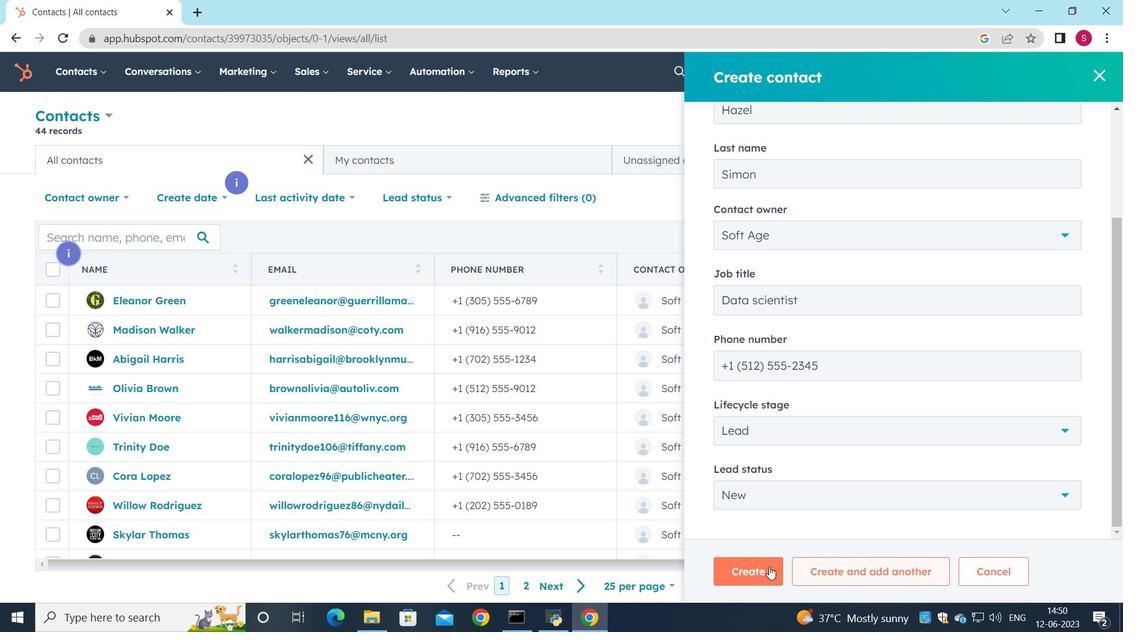 
Action: Mouse pressed left at (757, 568)
Screenshot: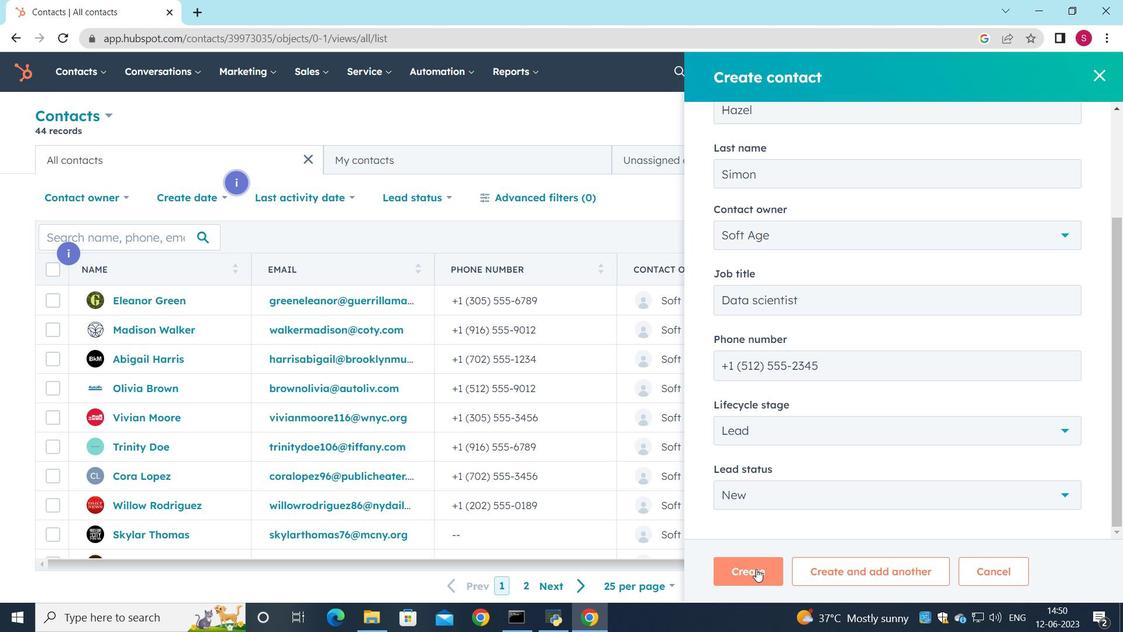 
Action: Mouse moved to (648, 466)
Screenshot: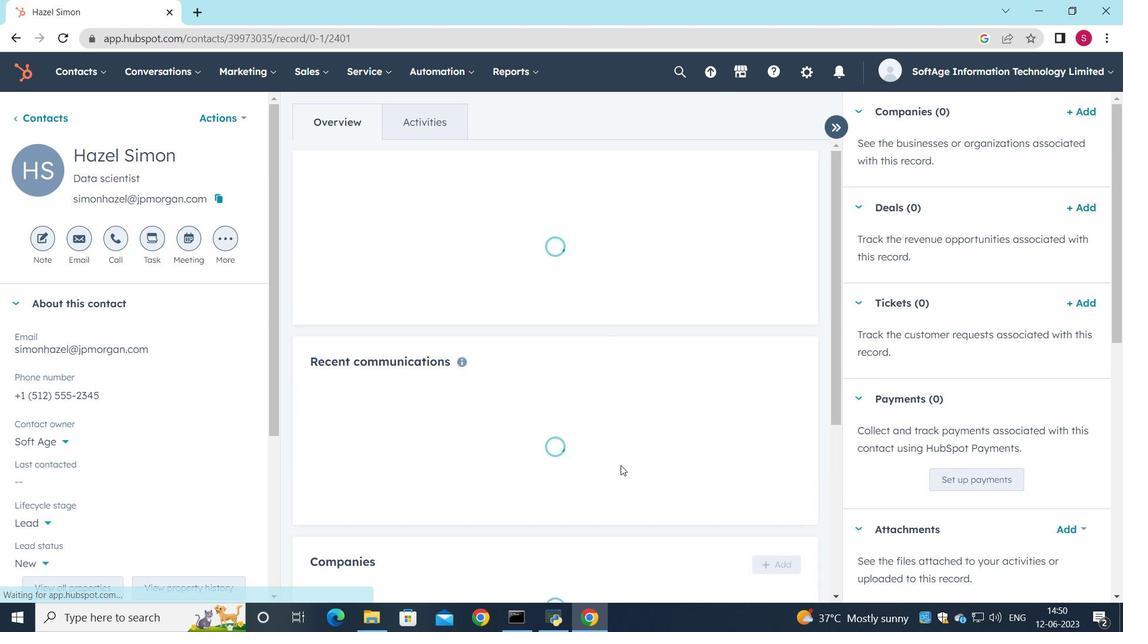 
Action: Mouse scrolled (648, 465) with delta (0, 0)
Screenshot: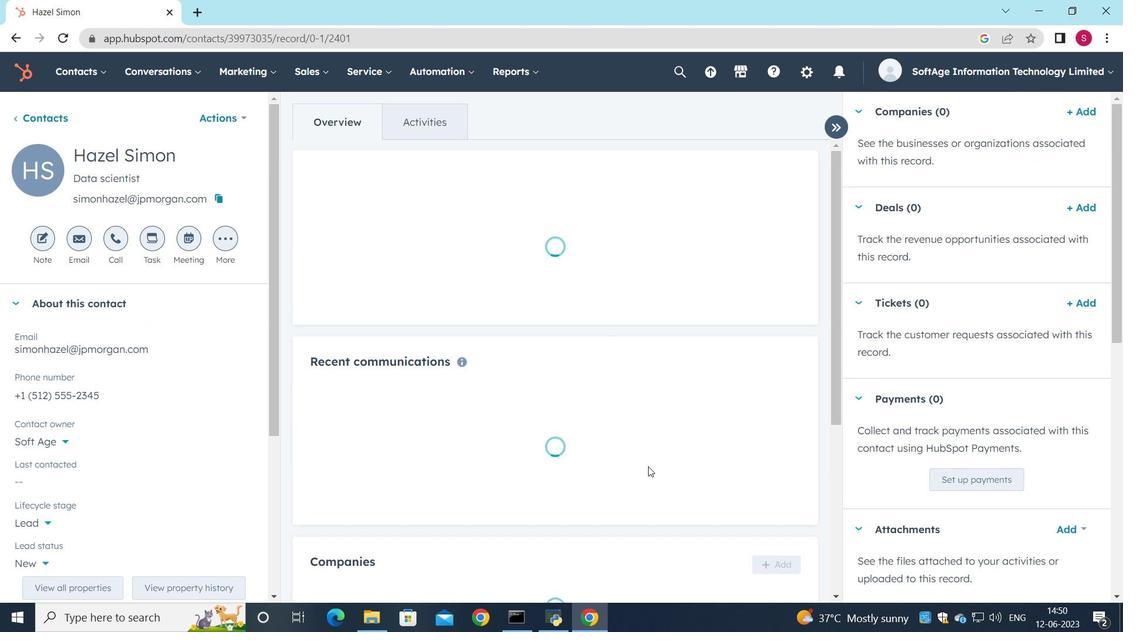 
Action: Mouse moved to (695, 458)
Screenshot: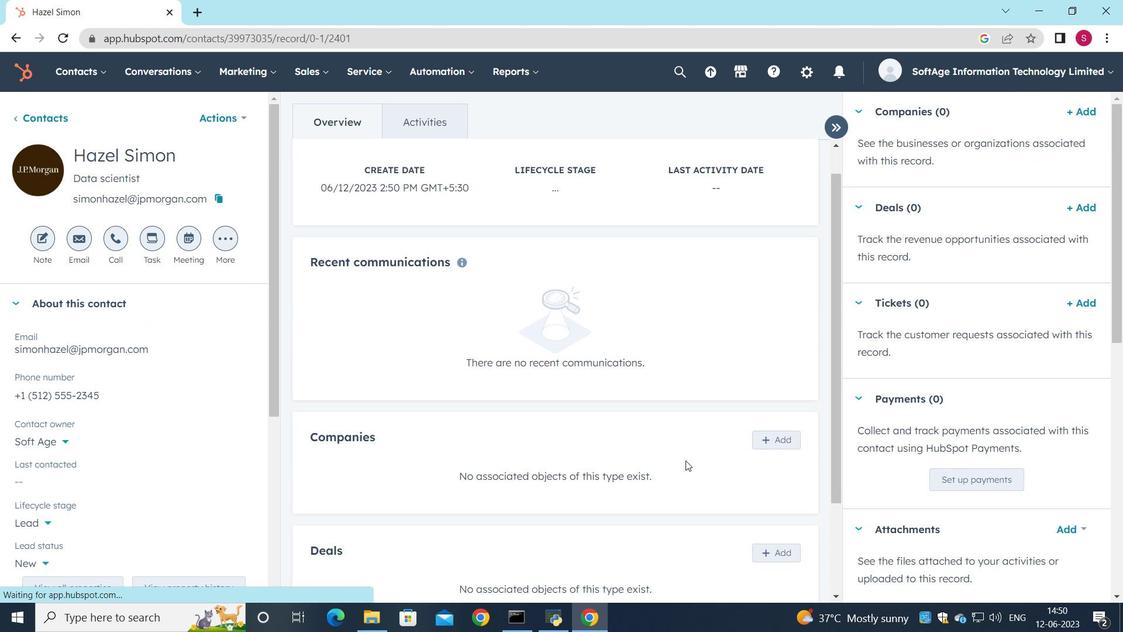 
Action: Mouse scrolled (695, 457) with delta (0, 0)
Screenshot: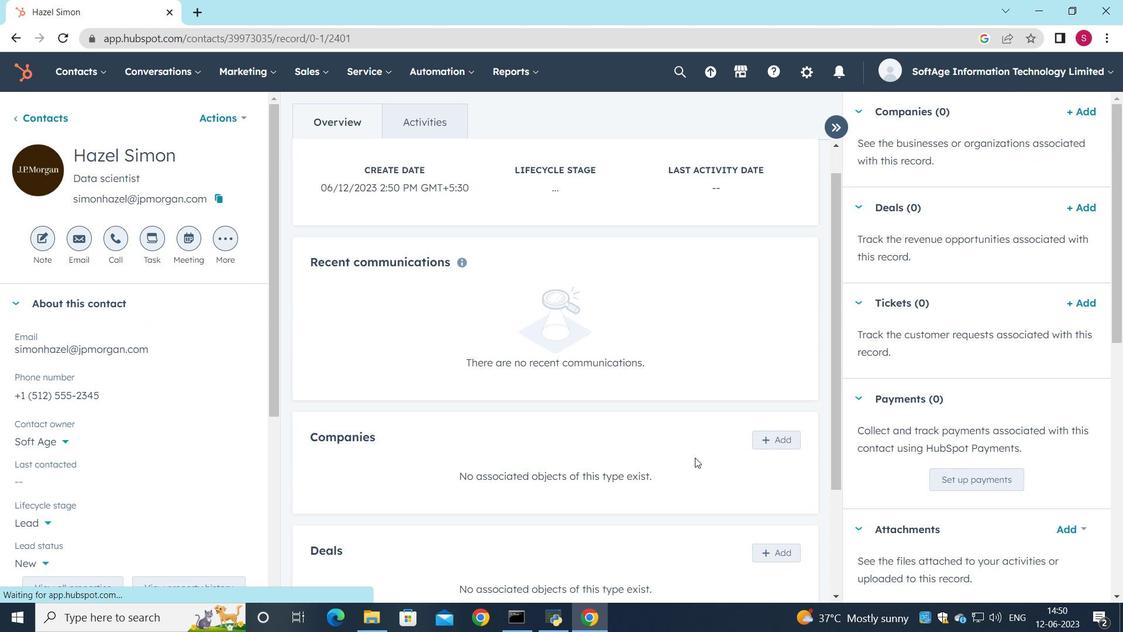 
Action: Mouse scrolled (695, 457) with delta (0, 0)
Screenshot: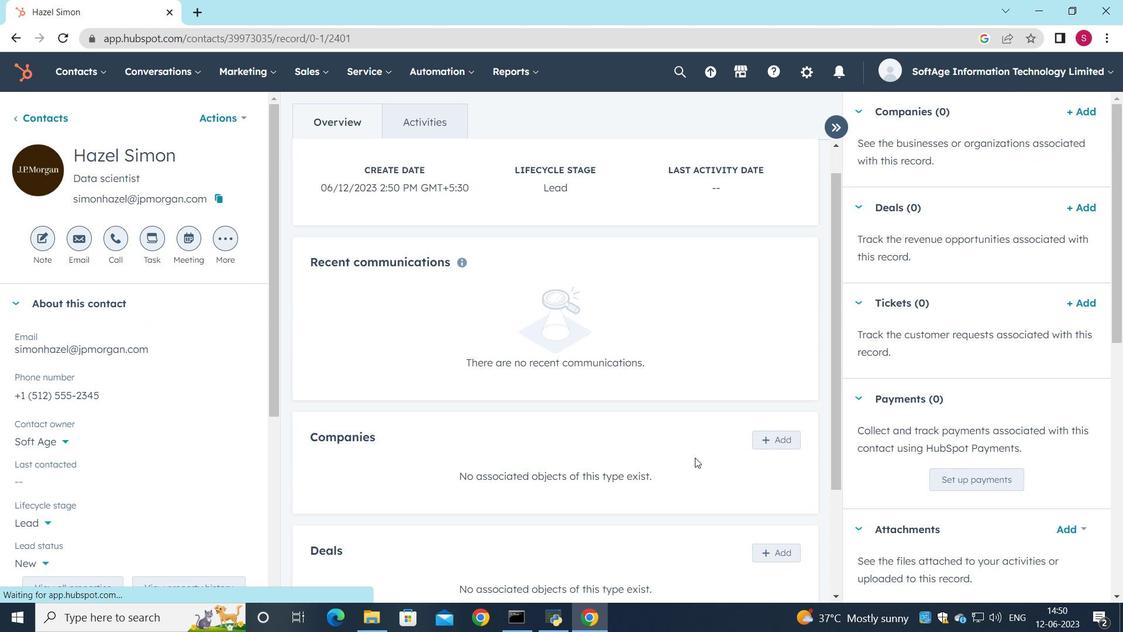 
Action: Mouse moved to (792, 296)
Screenshot: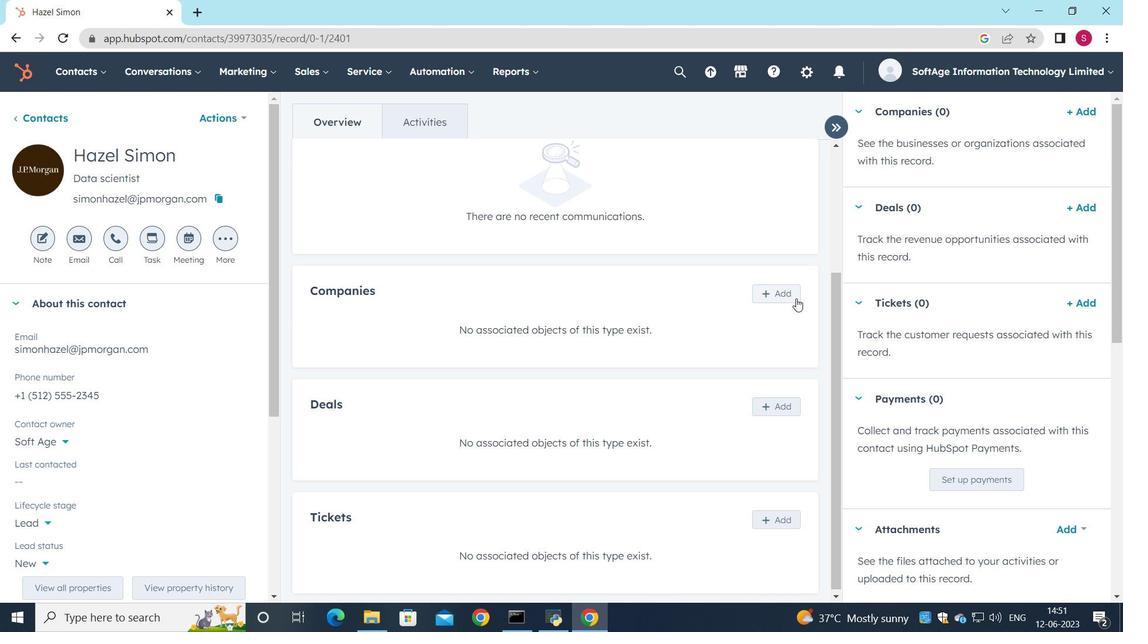 
Action: Mouse pressed left at (792, 296)
Screenshot: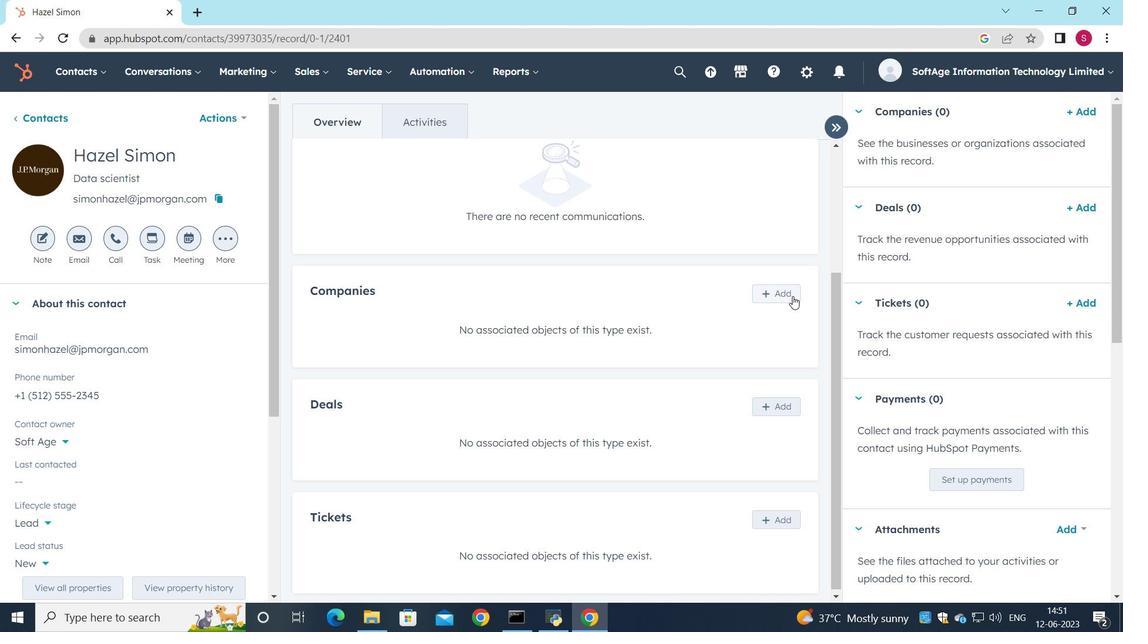 
Action: Mouse moved to (826, 156)
Screenshot: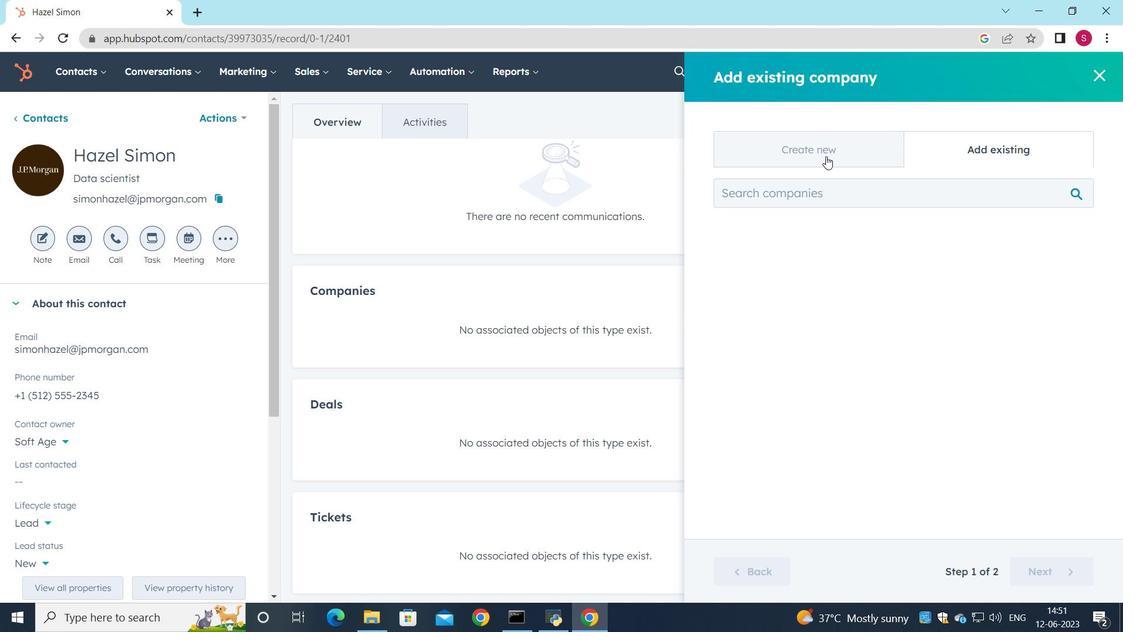 
Action: Mouse pressed left at (826, 156)
Screenshot: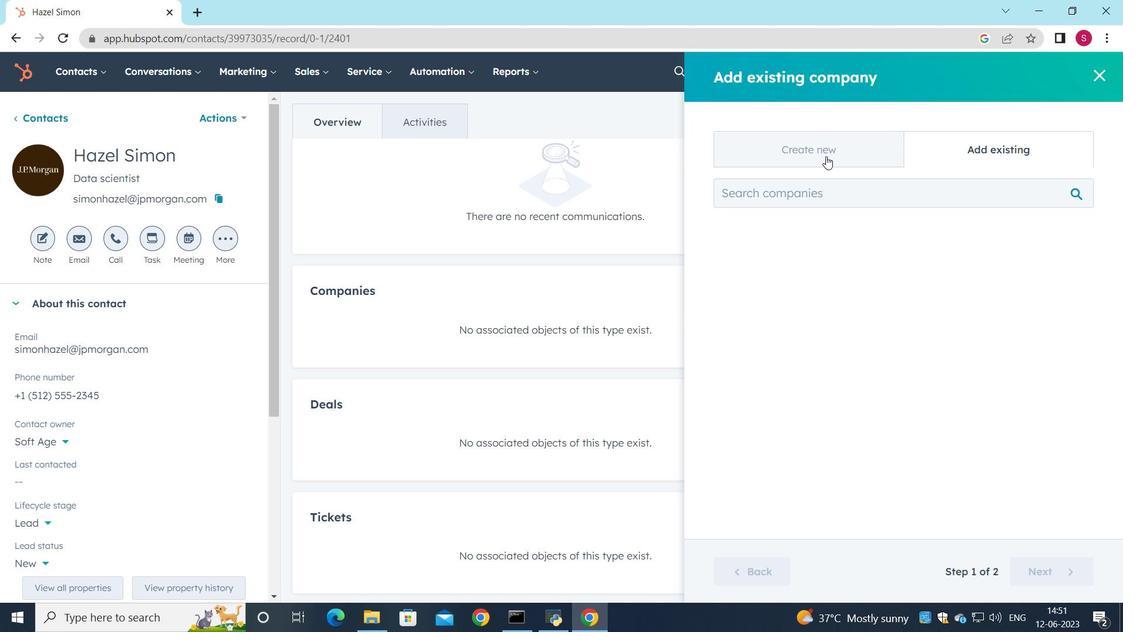 
Action: Mouse moved to (770, 226)
Screenshot: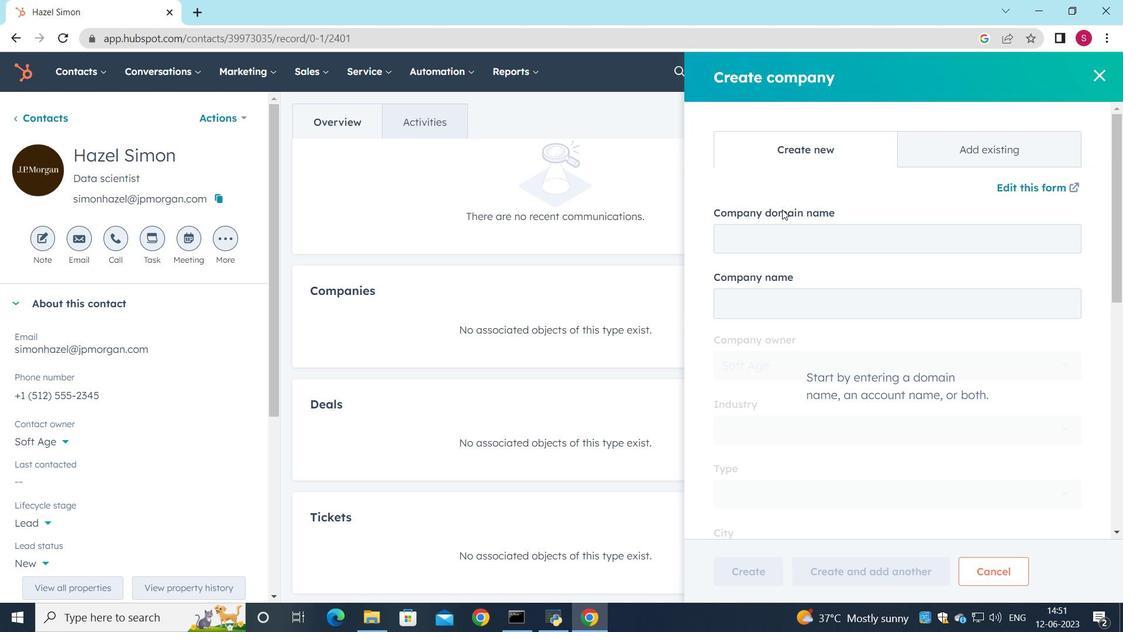 
Action: Mouse pressed left at (770, 226)
Screenshot: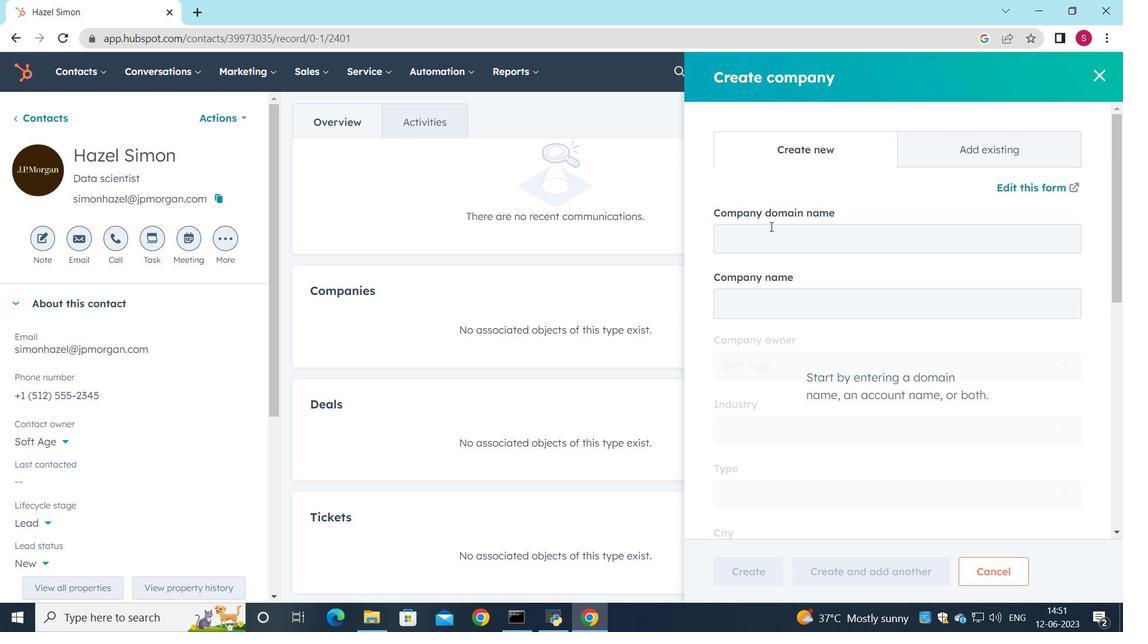 
Action: Key pressed umd.edu
Screenshot: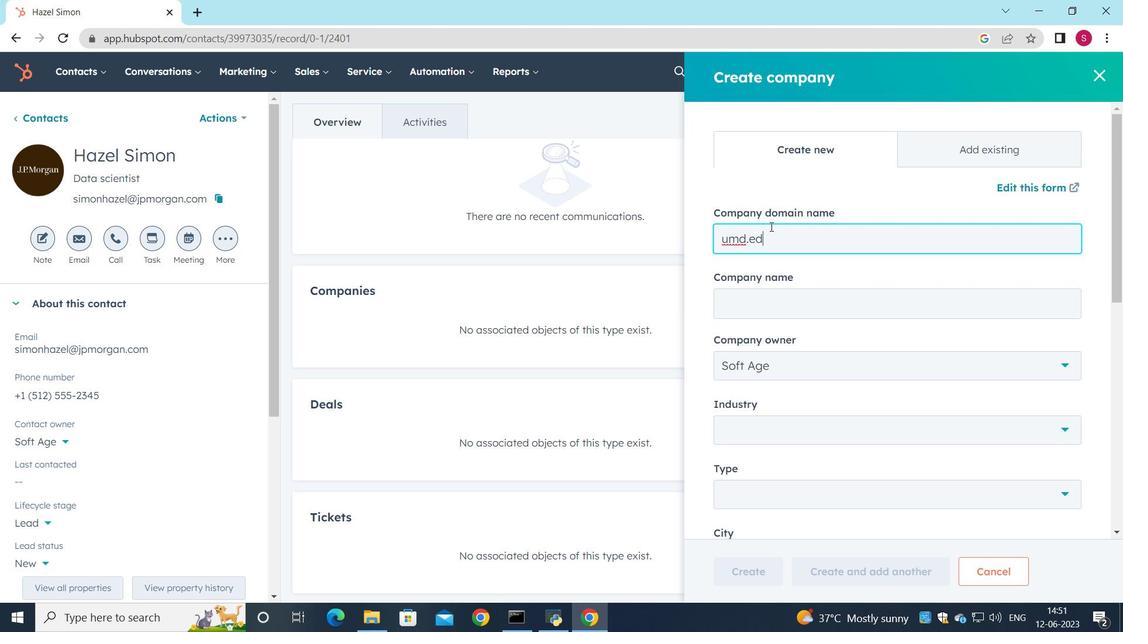 
Action: Mouse moved to (1069, 491)
Screenshot: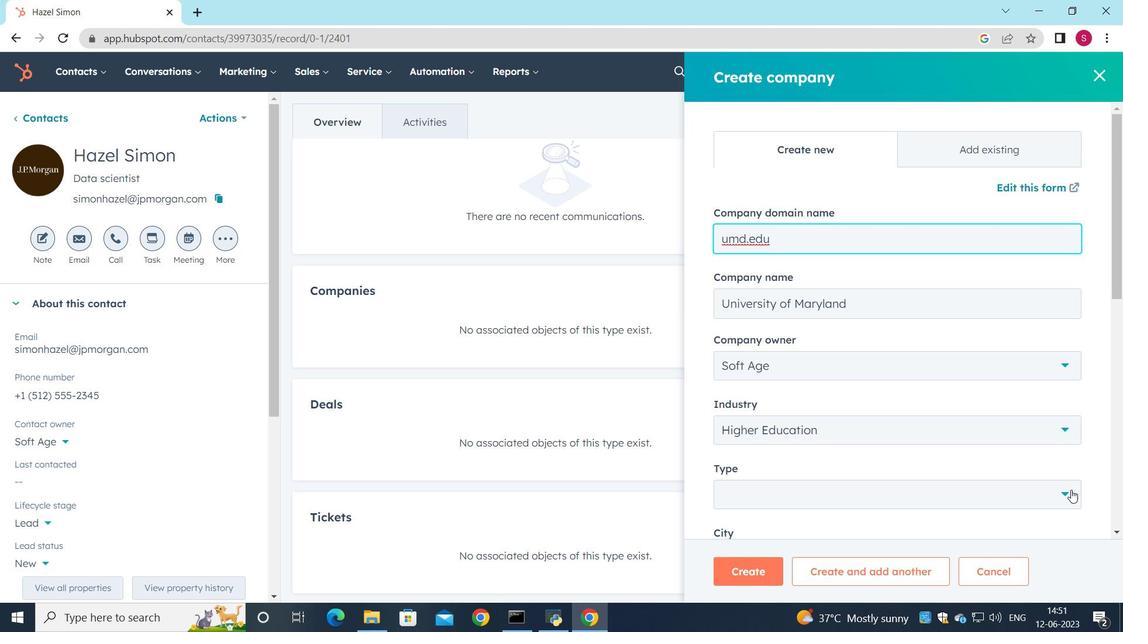 
Action: Mouse pressed left at (1069, 491)
Screenshot: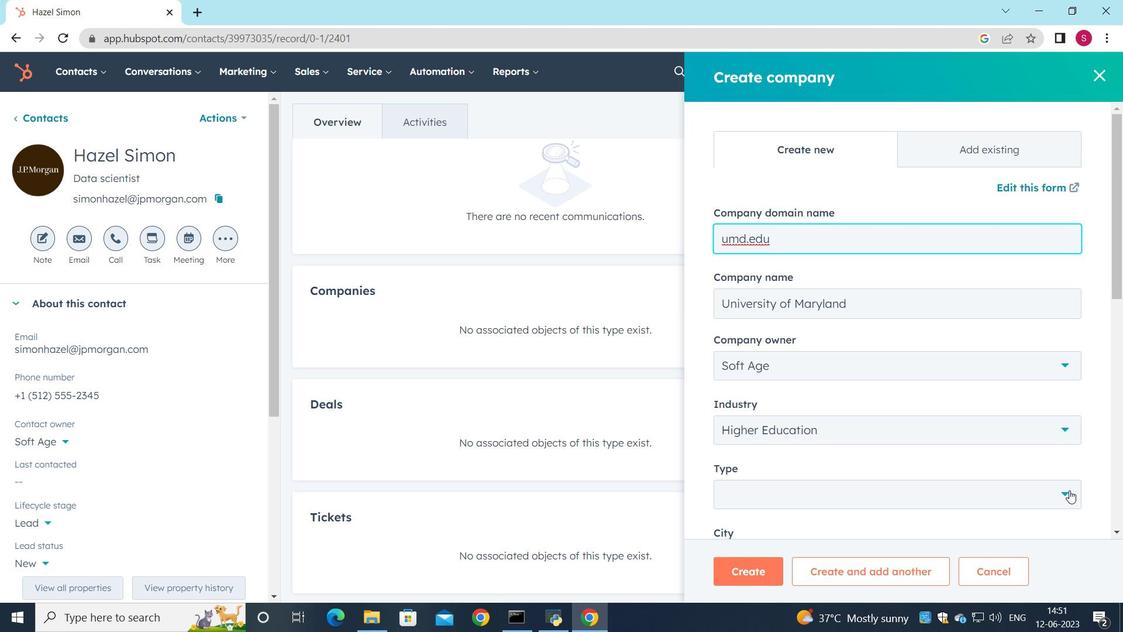 
Action: Mouse moved to (833, 367)
Screenshot: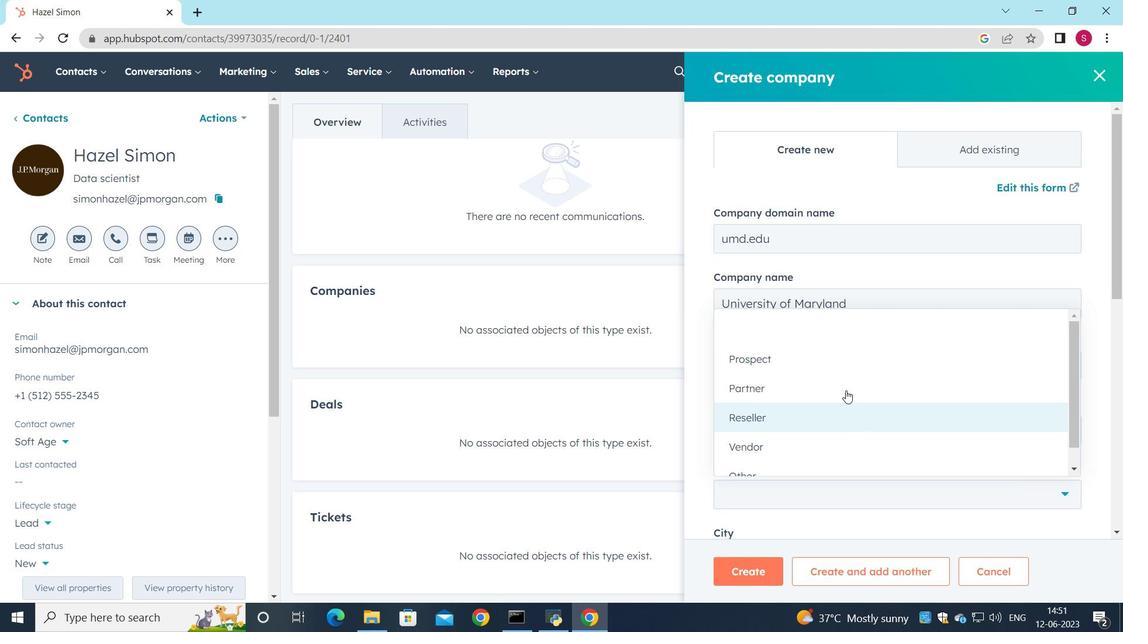 
Action: Mouse pressed left at (833, 367)
Screenshot: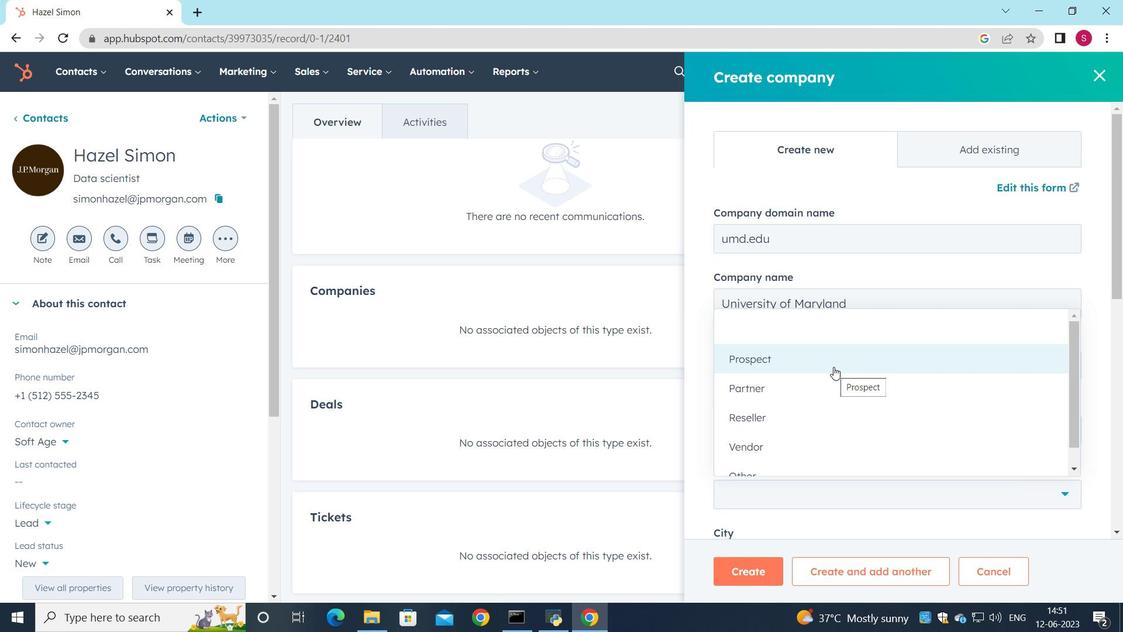 
Action: Mouse moved to (750, 571)
Screenshot: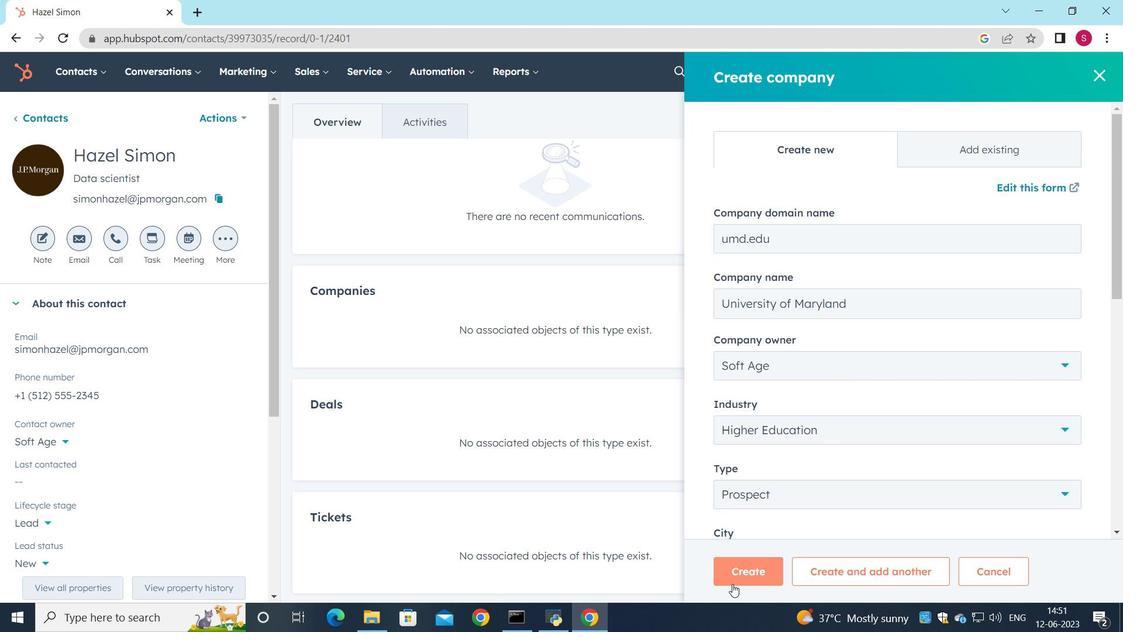 
Action: Mouse pressed left at (750, 571)
Screenshot: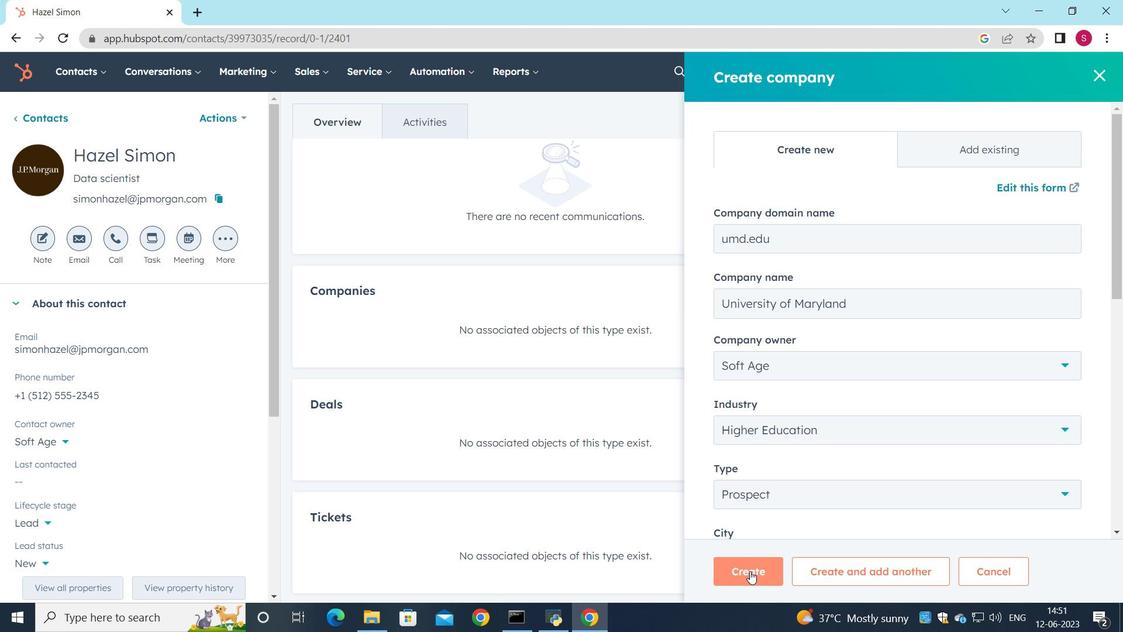 
Action: Mouse moved to (757, 575)
Screenshot: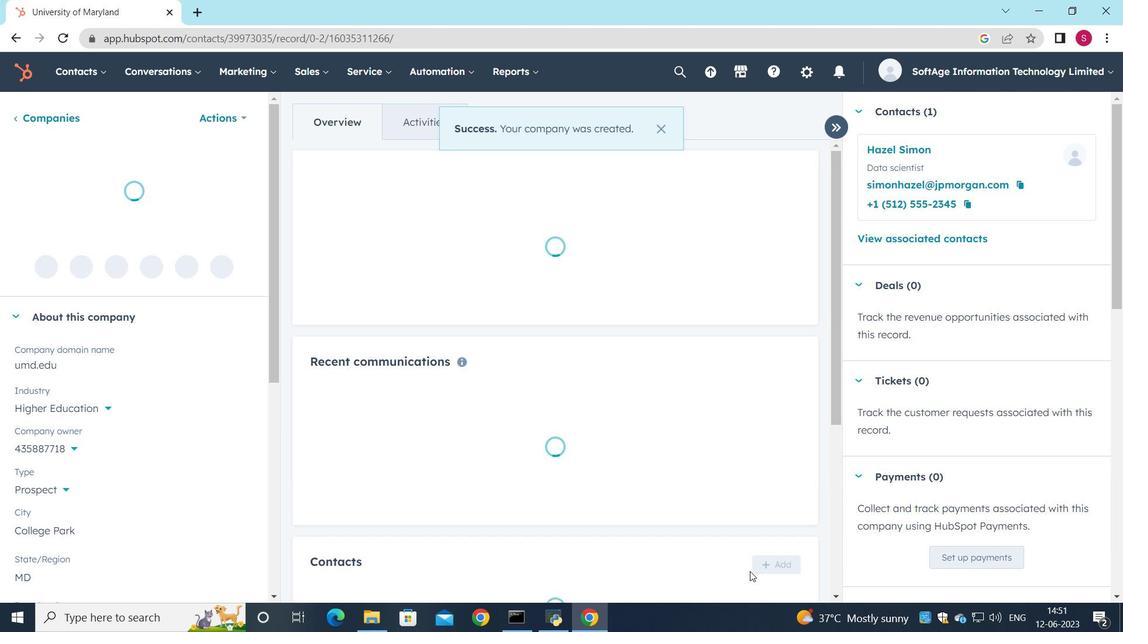 
Action: Mouse scrolled (757, 575) with delta (0, 0)
Screenshot: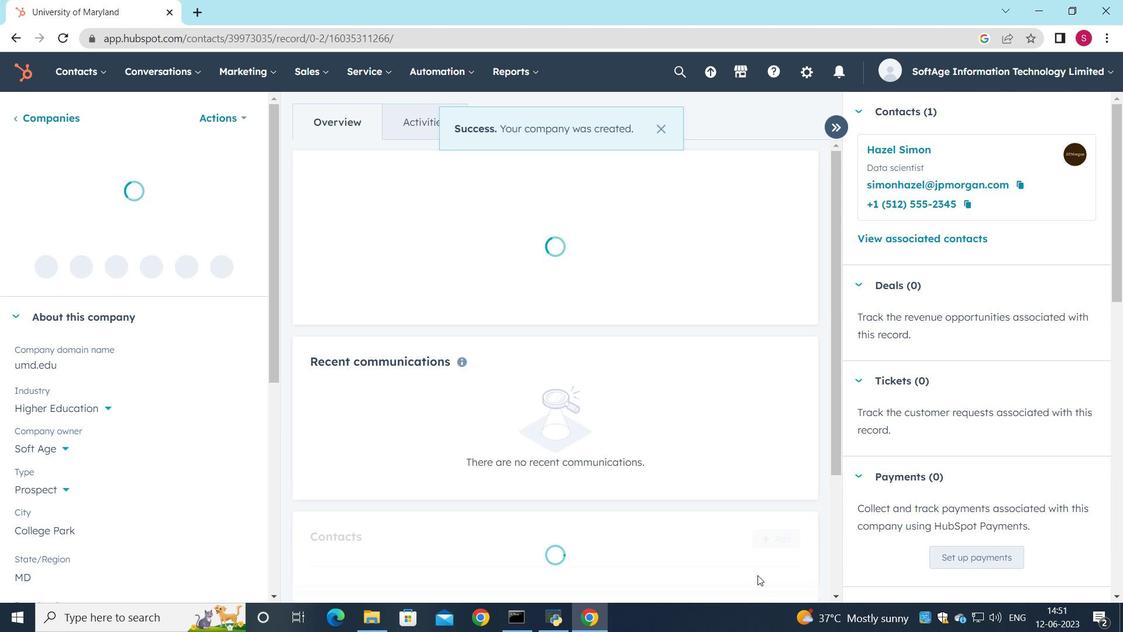 
Action: Mouse scrolled (757, 575) with delta (0, 0)
Screenshot: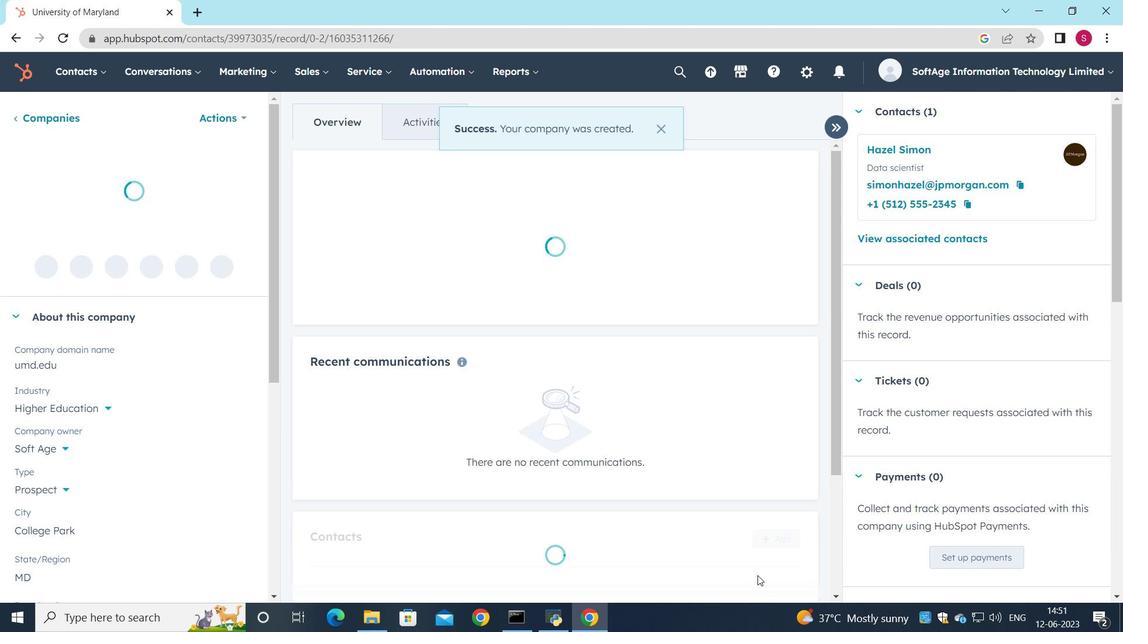 
Action: Mouse scrolled (757, 575) with delta (0, 0)
Screenshot: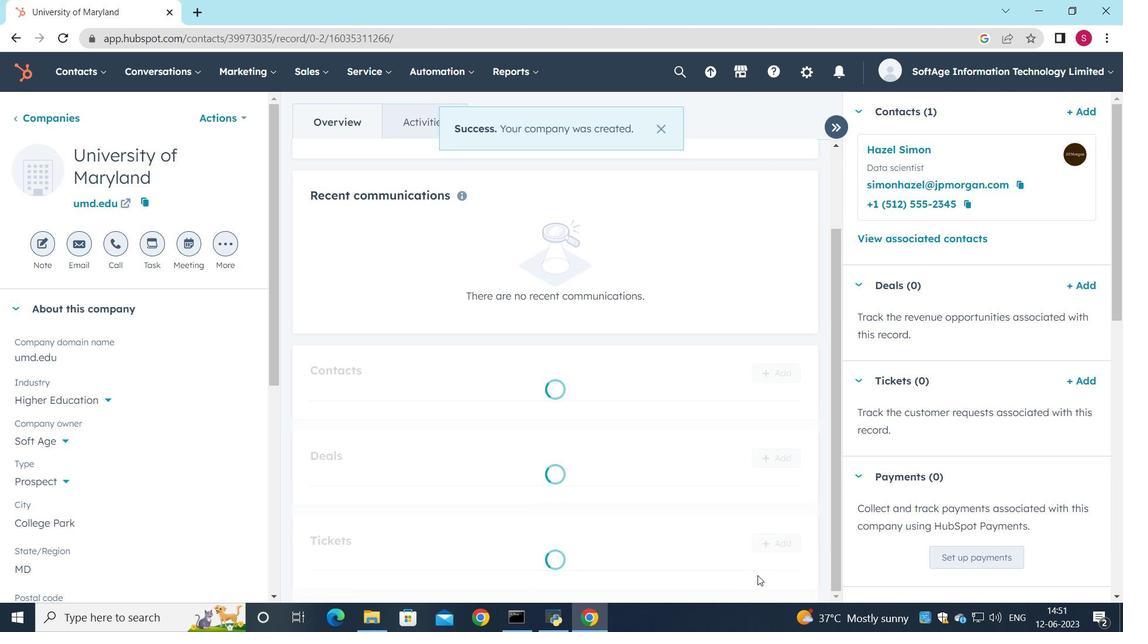
Action: Mouse scrolled (757, 575) with delta (0, 0)
Screenshot: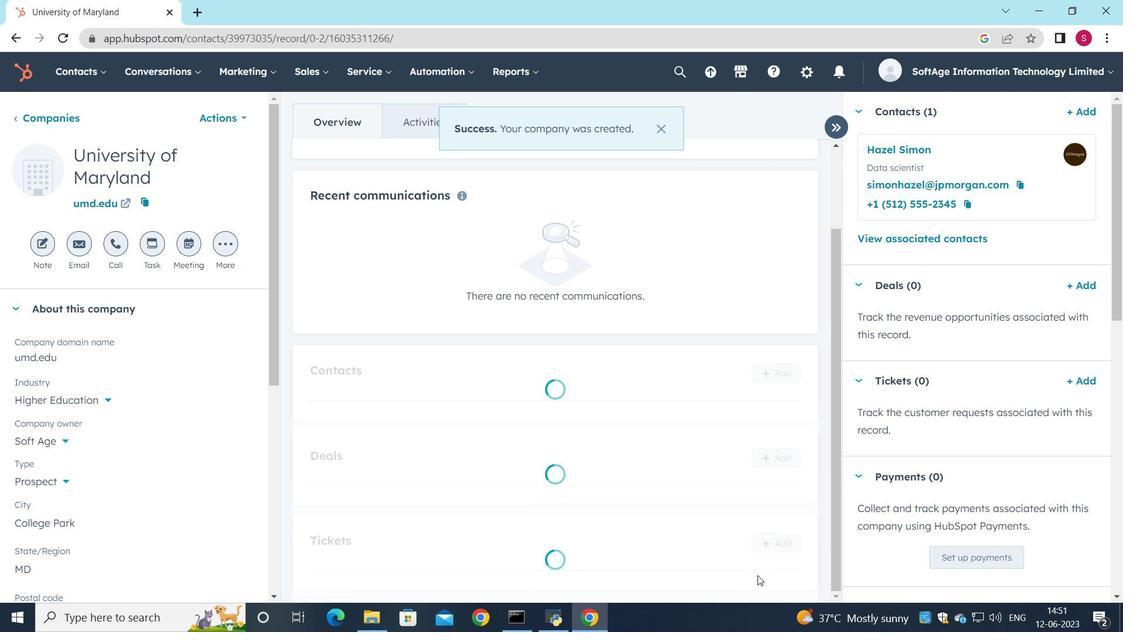 
Action: Mouse scrolled (757, 575) with delta (0, 0)
Screenshot: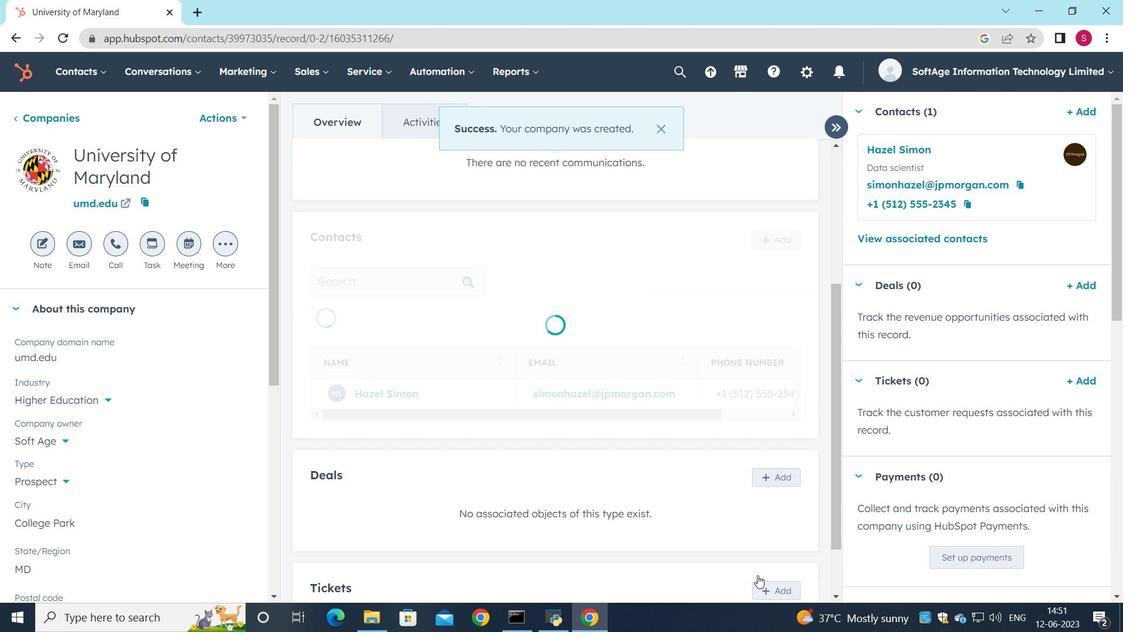 
Action: Mouse scrolled (757, 575) with delta (0, 0)
Screenshot: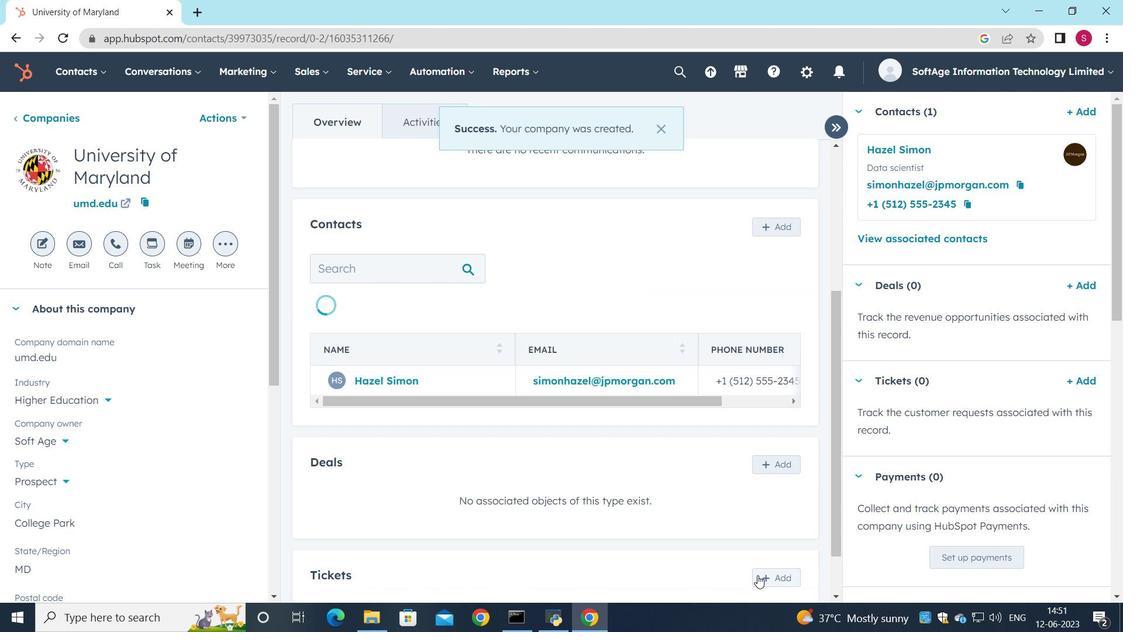 
